 Task: Send an email with the signature Erin Martin with the subject 'Request for project approval' and the message 'I would like to schedule a follow-up meeting to discuss the progress.' from softage.1@softage.net to softage.6@softage.net and softage.7@softage.net with an attached document Vendor_contract.doc
Action: Key pressed n
Screenshot: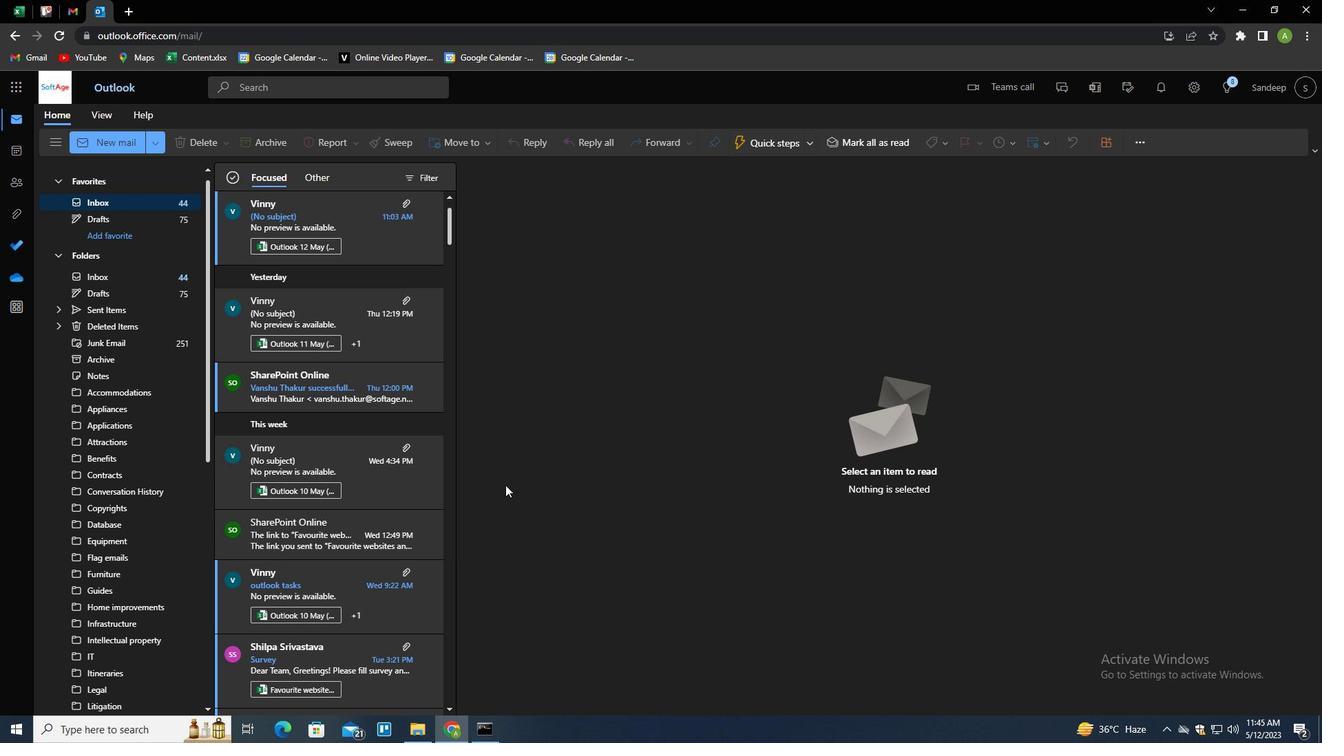 
Action: Mouse moved to (927, 146)
Screenshot: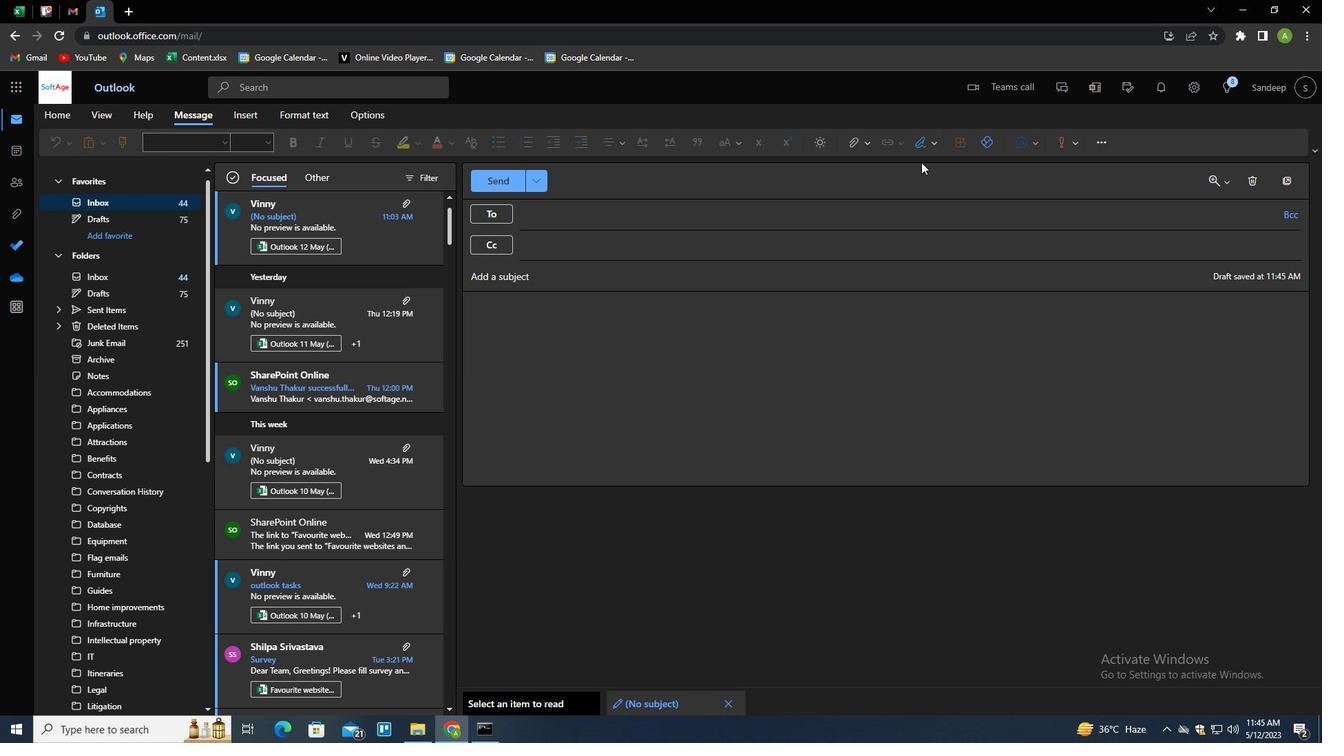 
Action: Mouse pressed left at (927, 146)
Screenshot: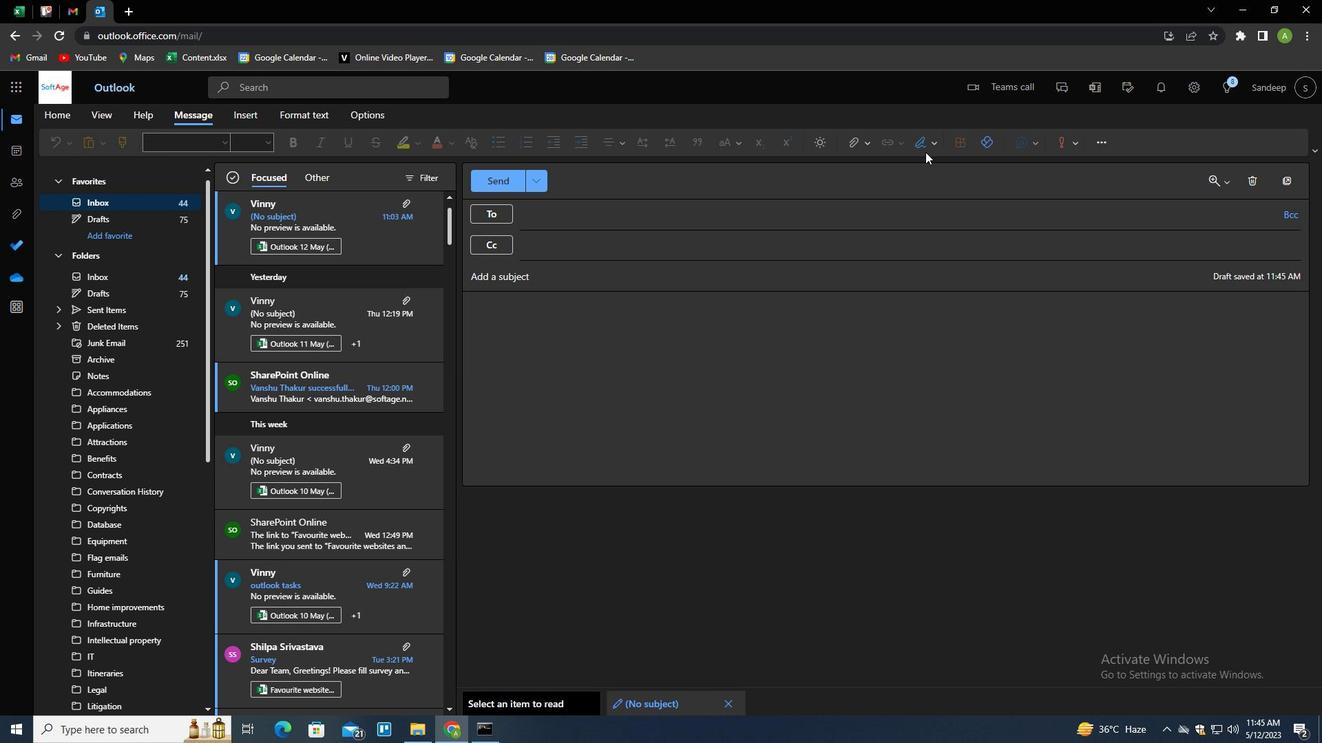 
Action: Mouse moved to (916, 191)
Screenshot: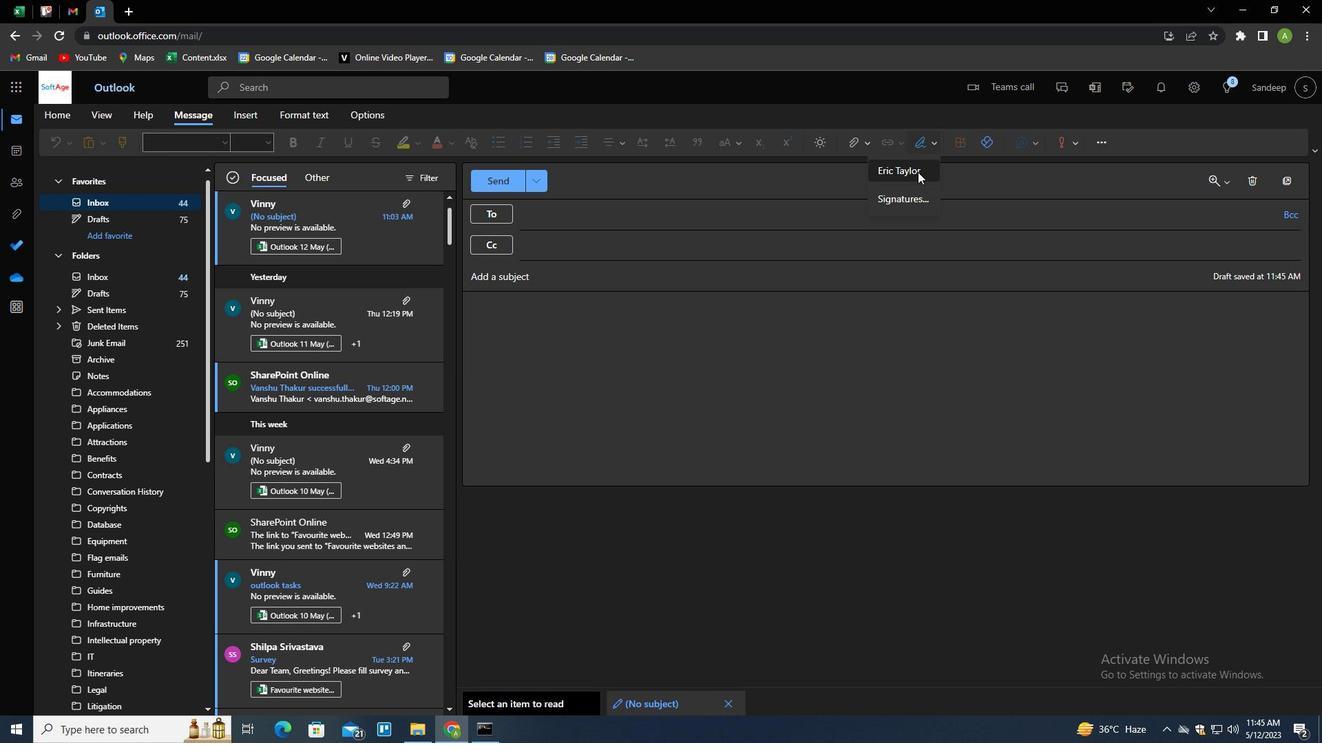 
Action: Mouse pressed left at (916, 191)
Screenshot: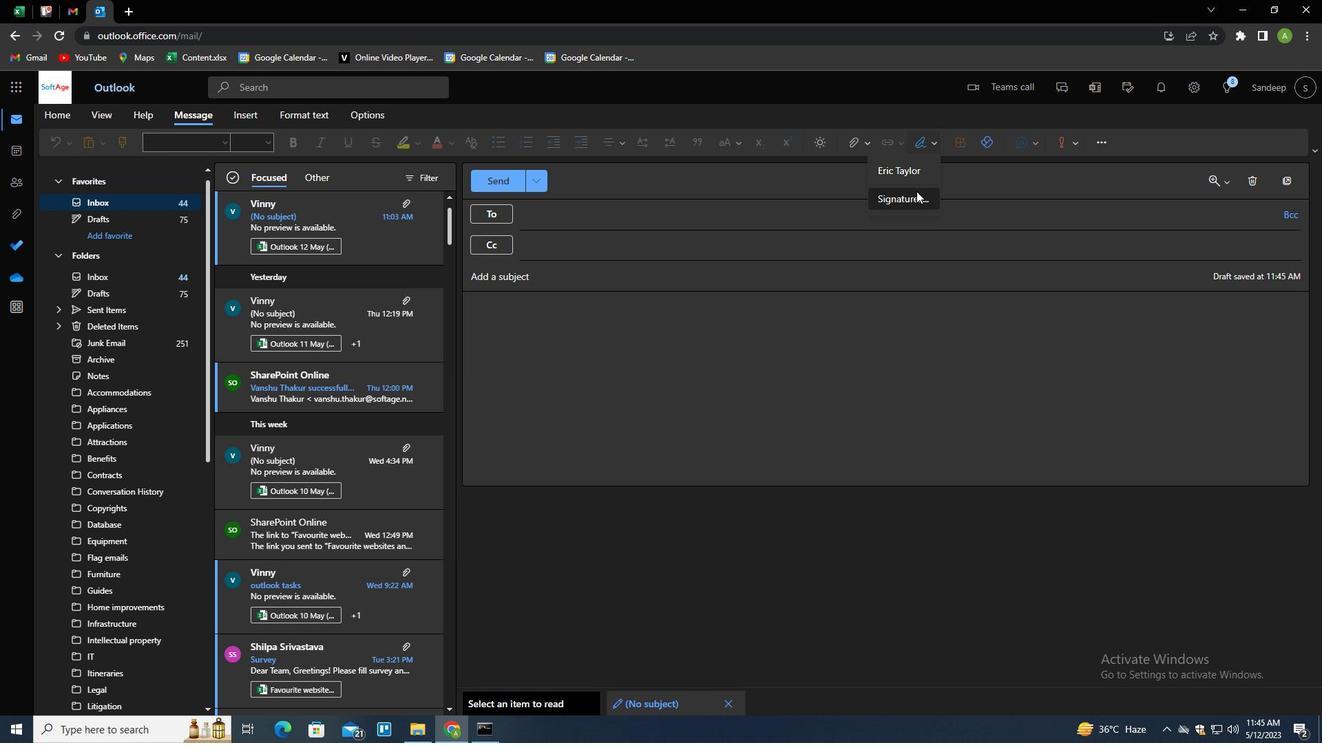 
Action: Mouse moved to (923, 254)
Screenshot: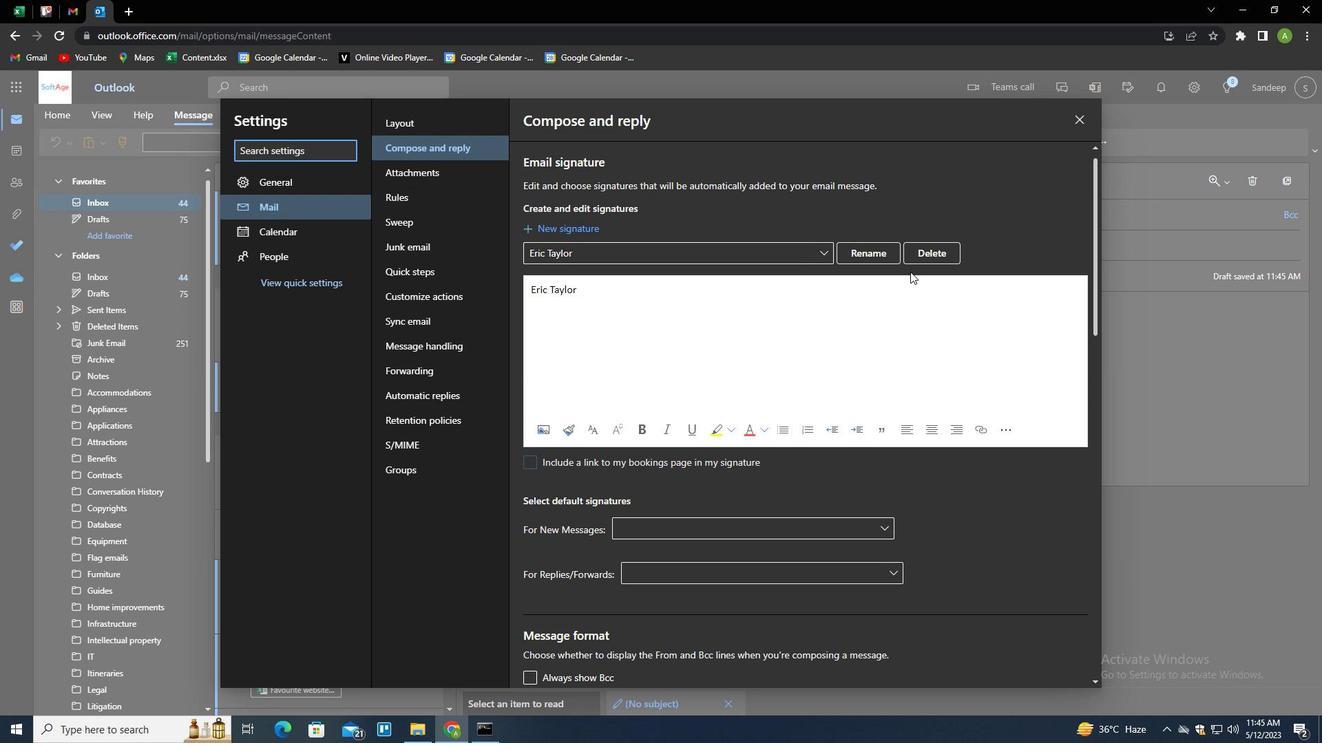 
Action: Mouse pressed left at (923, 254)
Screenshot: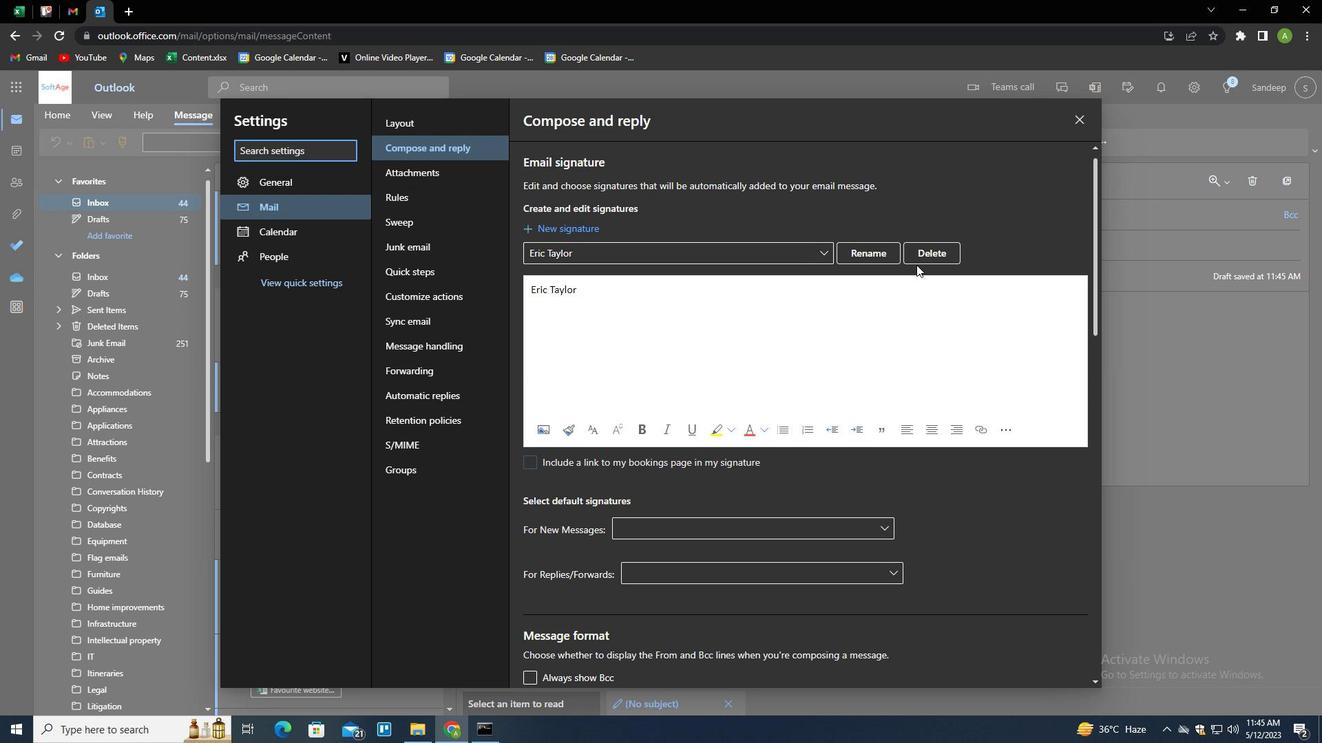 
Action: Mouse moved to (914, 257)
Screenshot: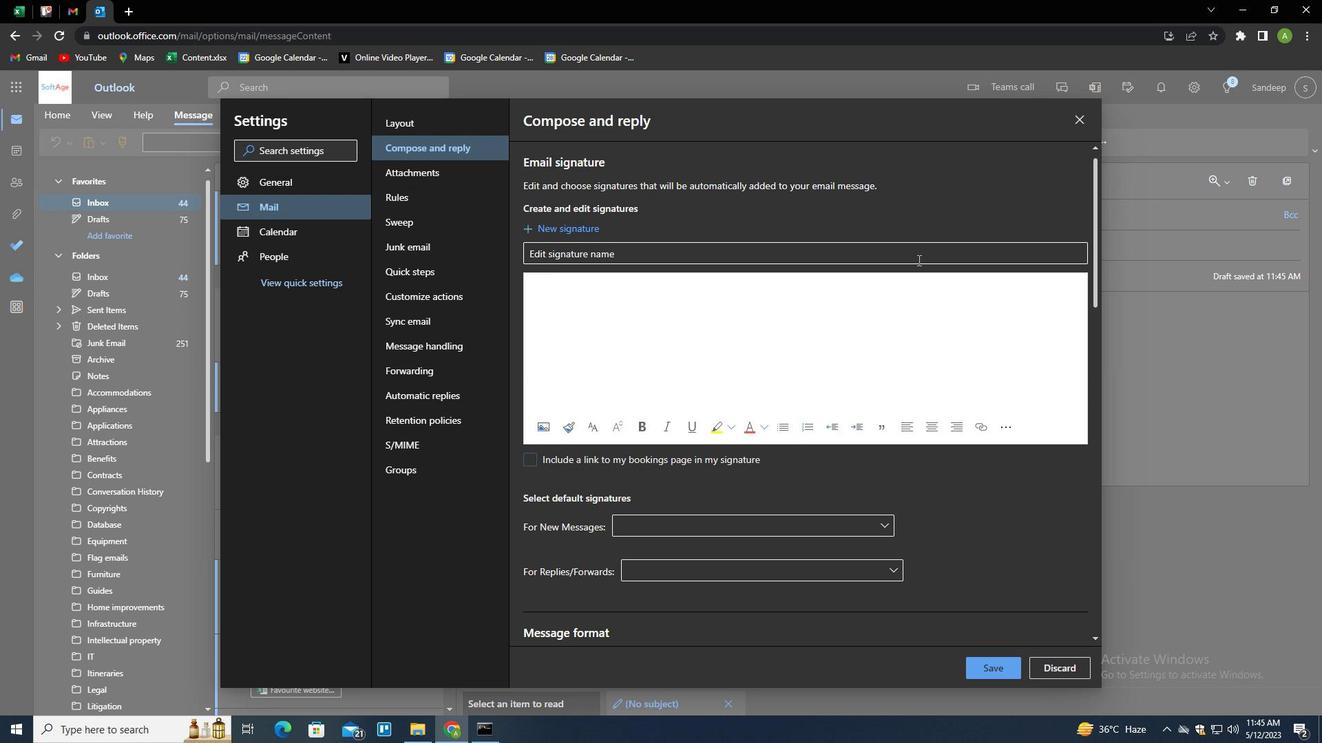 
Action: Mouse pressed left at (914, 257)
Screenshot: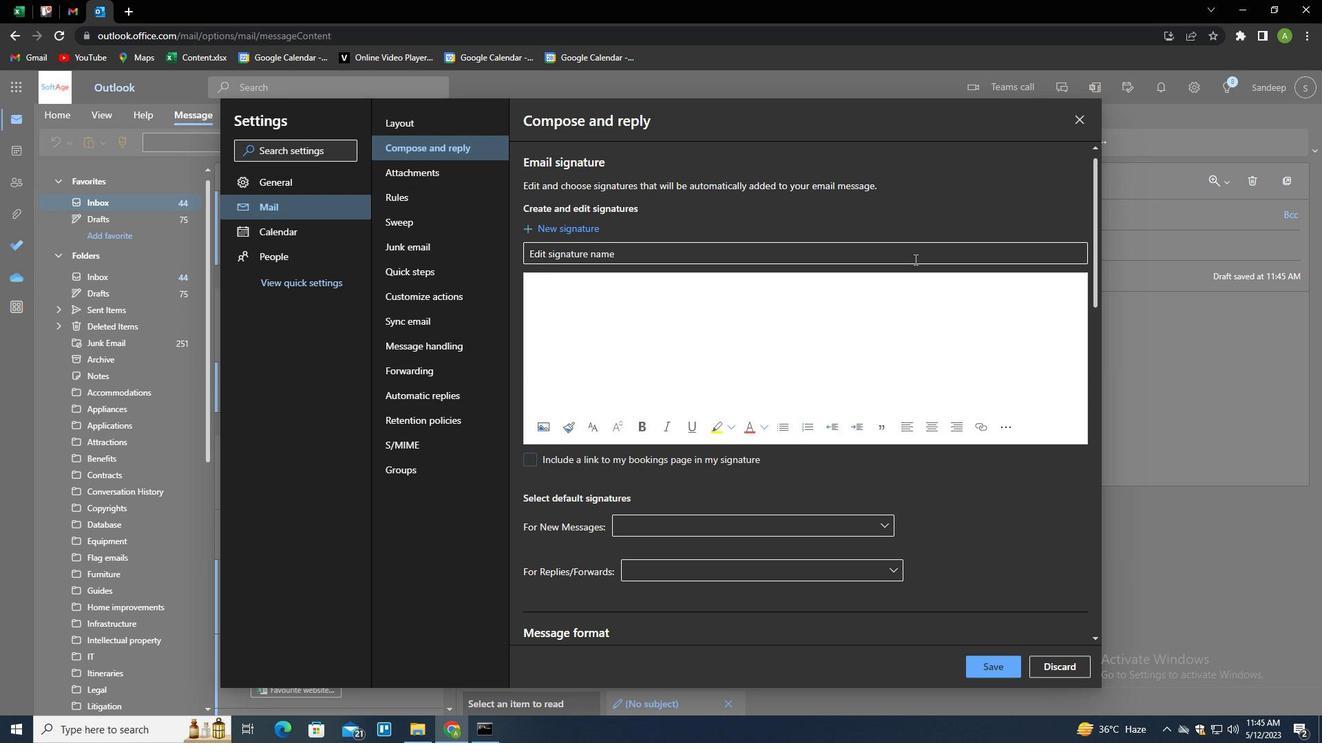 
Action: Key pressed <Key.shift>ERUB<Key.backspace><Key.backspace>IN<Key.space><Key.shift>MARTIN<Key.tab><Key.shift>ERIN<Key.space><Key.shift>MARTIN
Screenshot: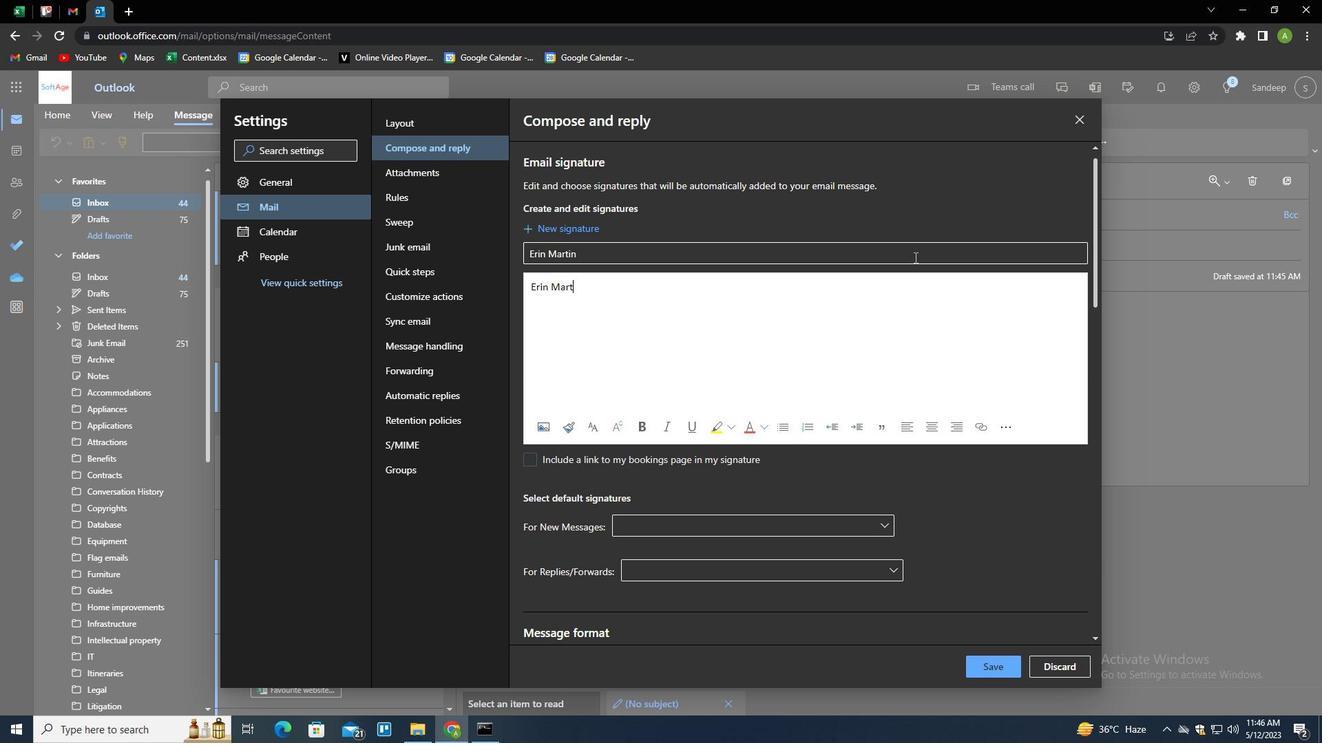 
Action: Mouse moved to (980, 662)
Screenshot: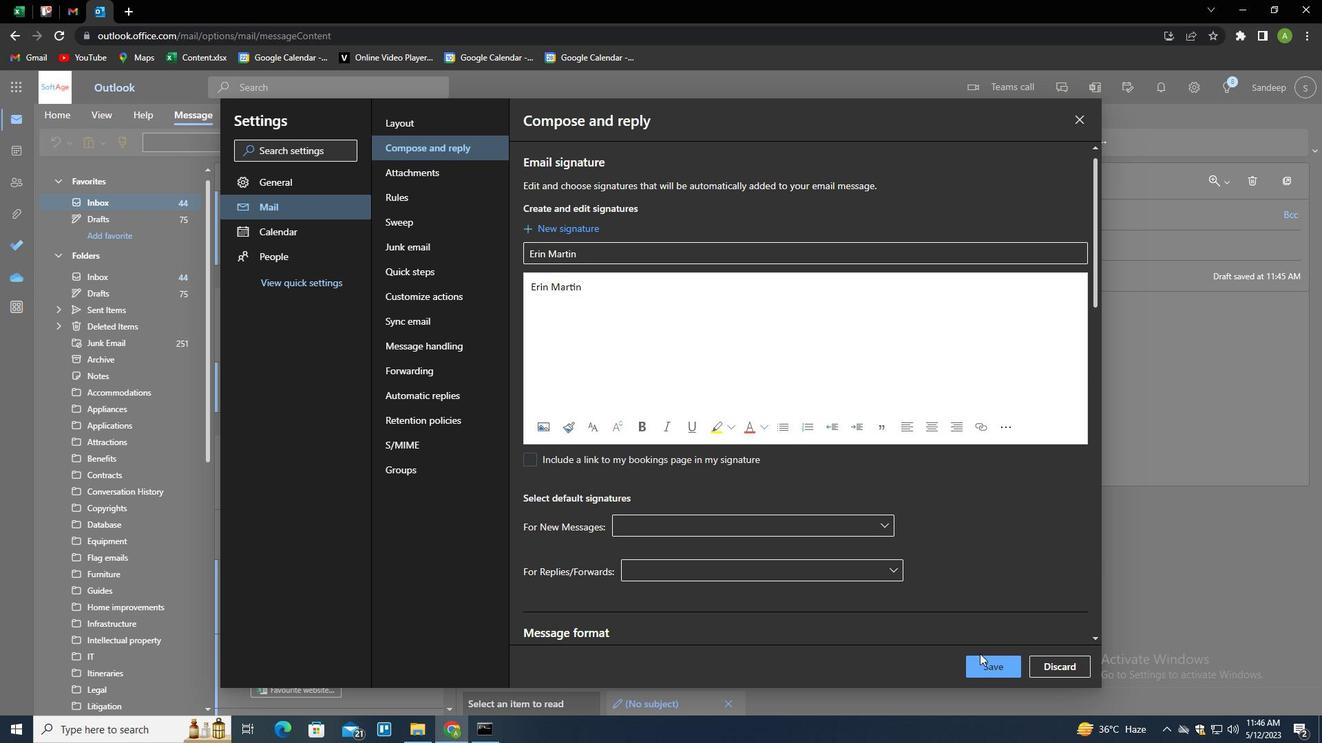
Action: Mouse pressed left at (980, 662)
Screenshot: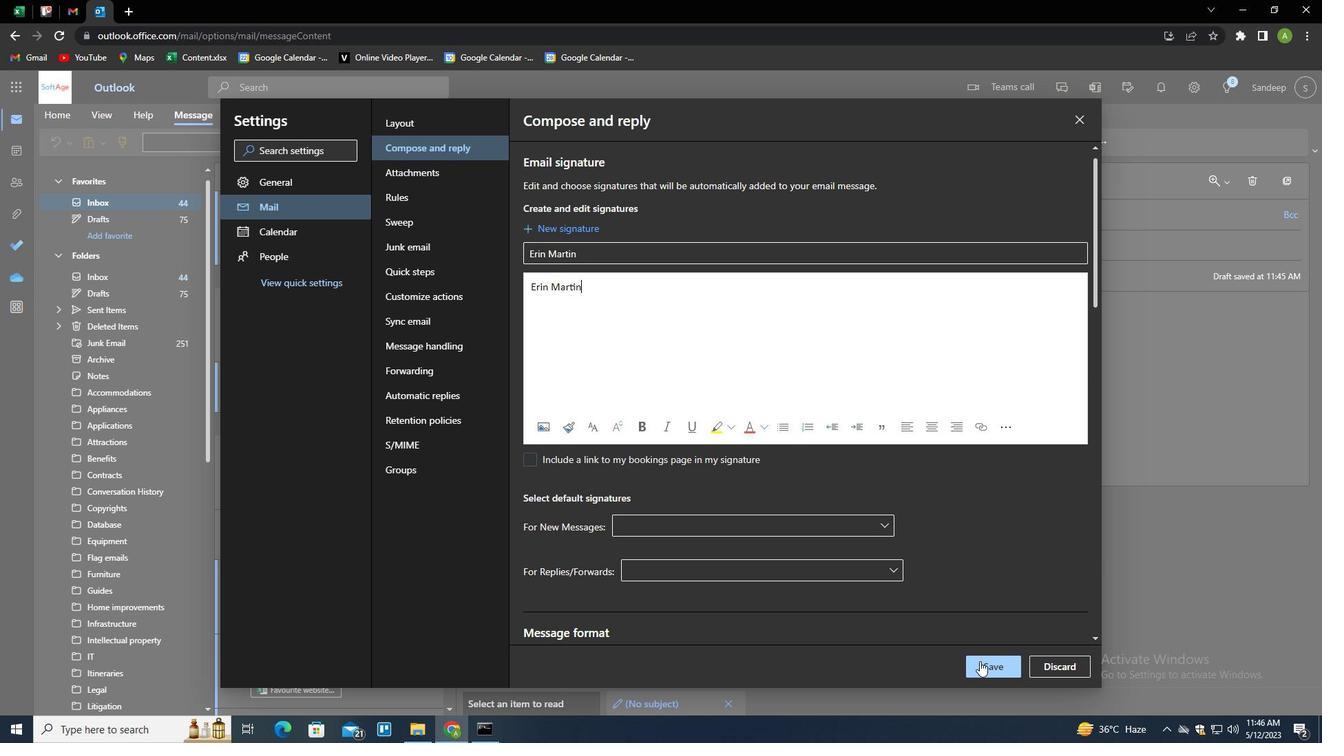 
Action: Mouse moved to (1149, 427)
Screenshot: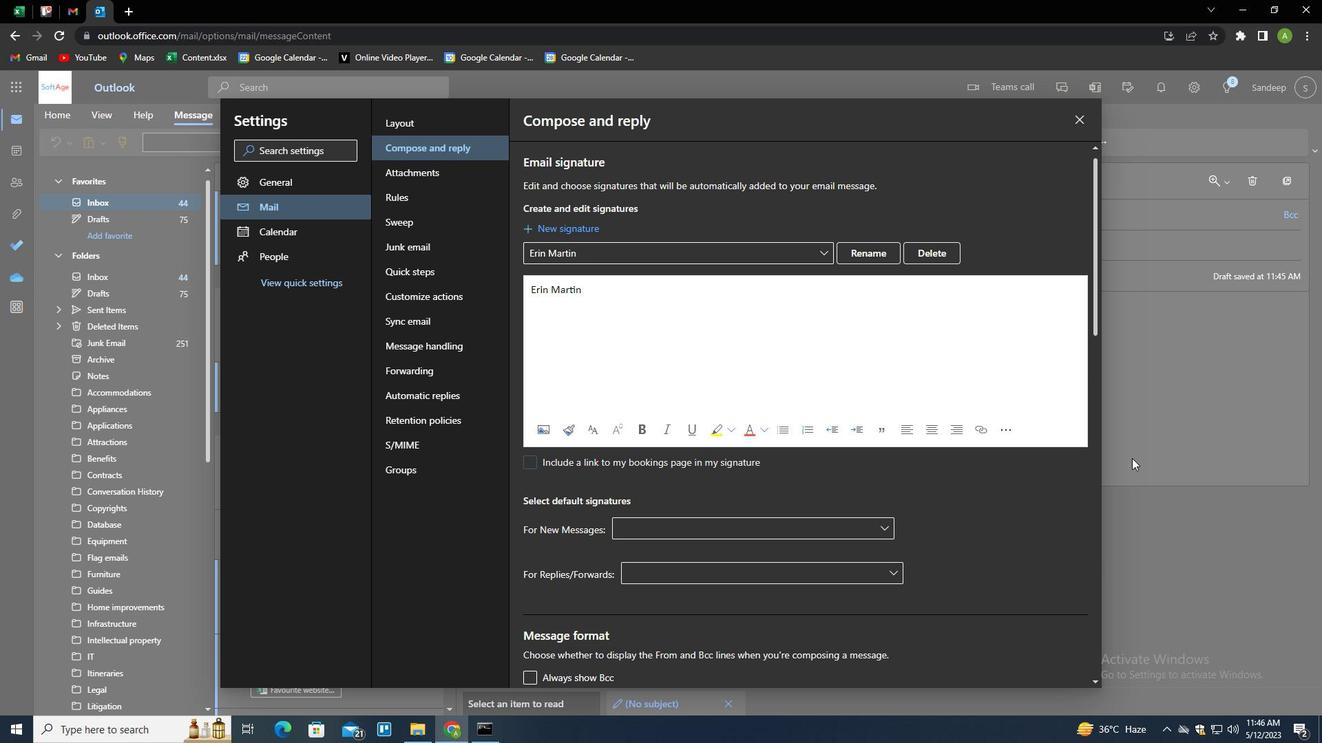 
Action: Mouse pressed left at (1149, 427)
Screenshot: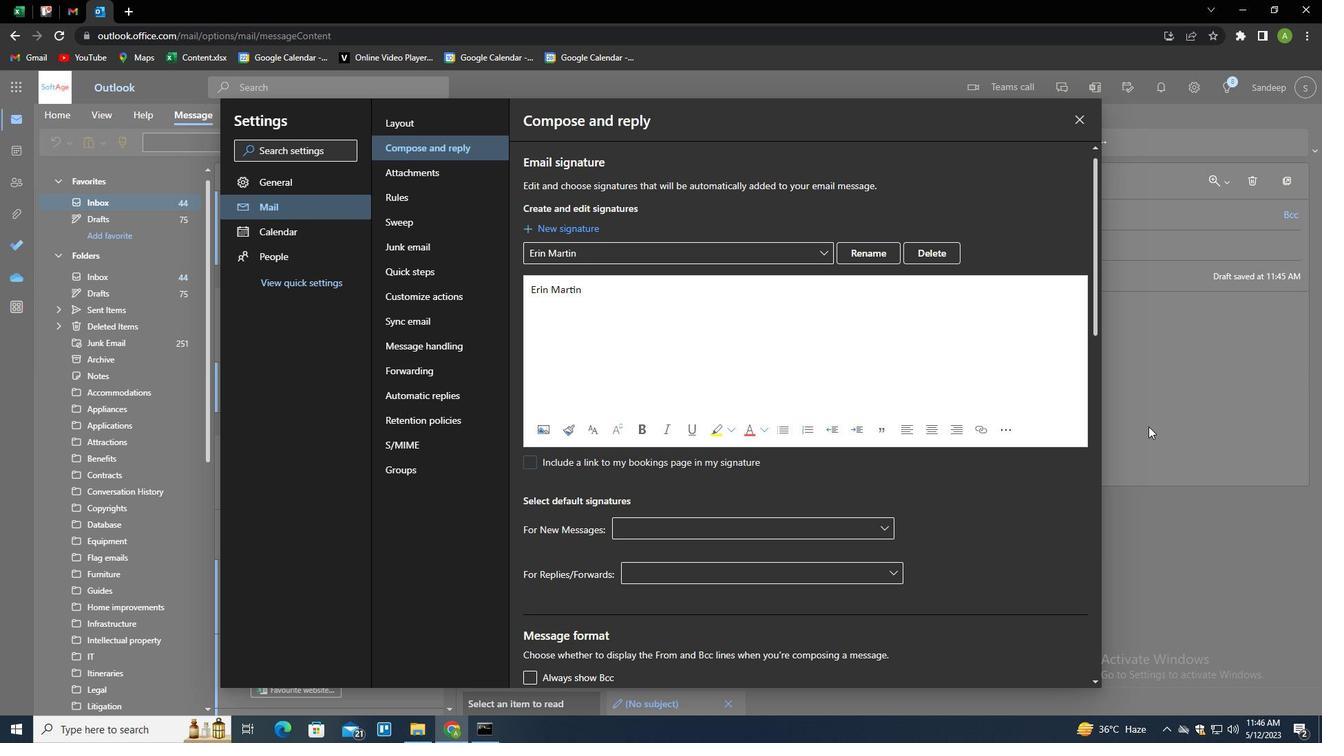 
Action: Mouse moved to (916, 148)
Screenshot: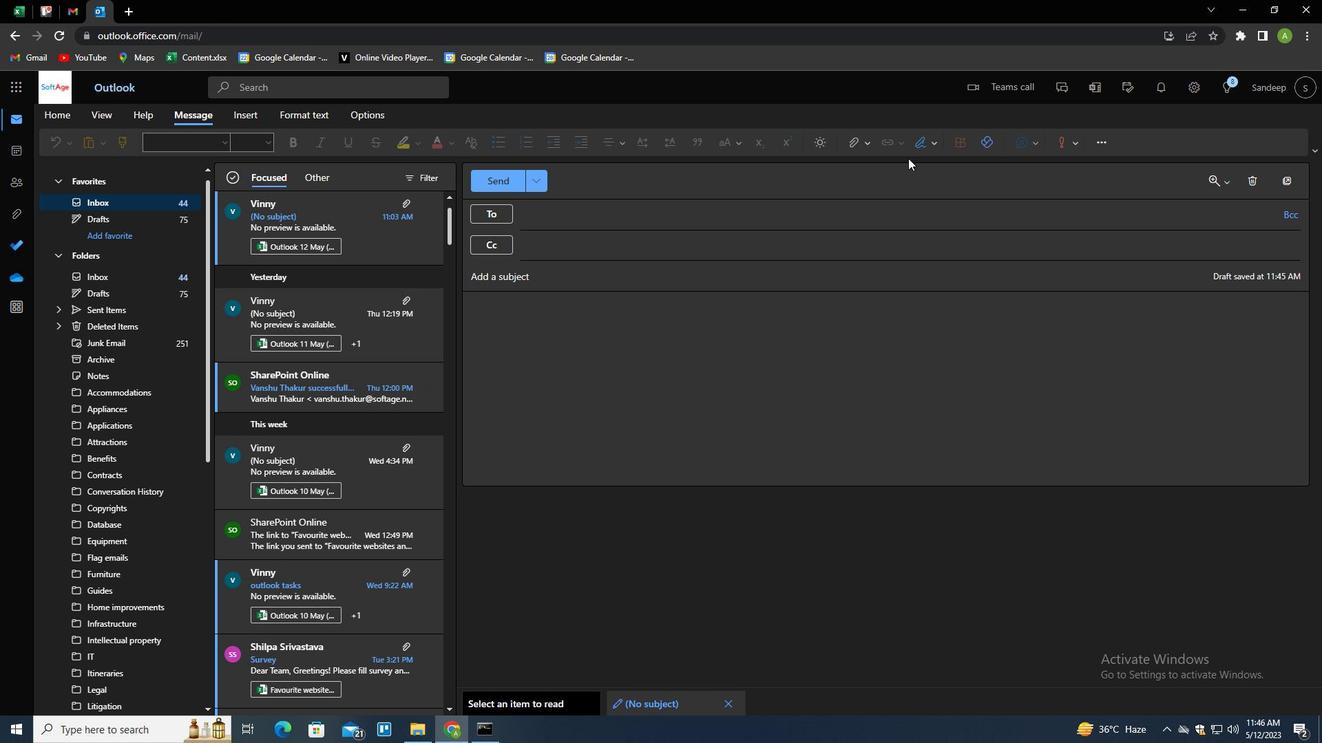 
Action: Mouse pressed left at (916, 148)
Screenshot: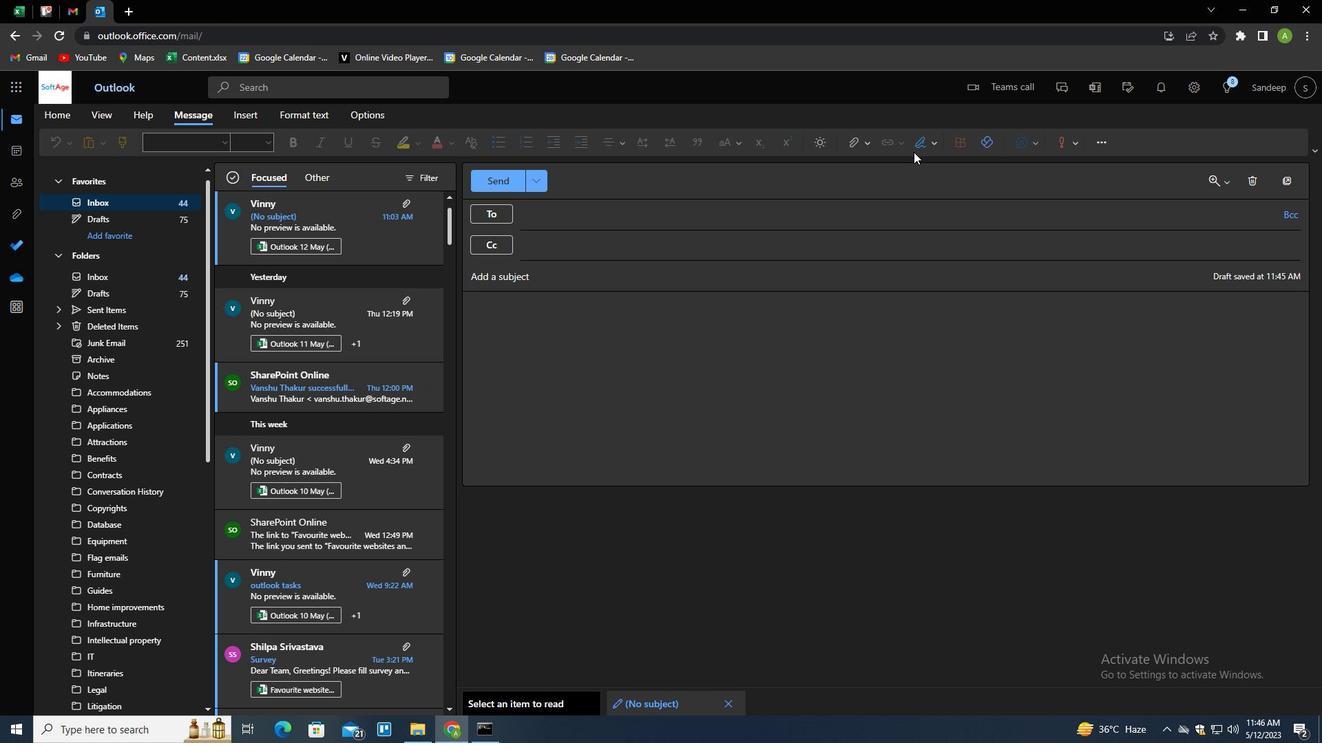 
Action: Mouse moved to (912, 168)
Screenshot: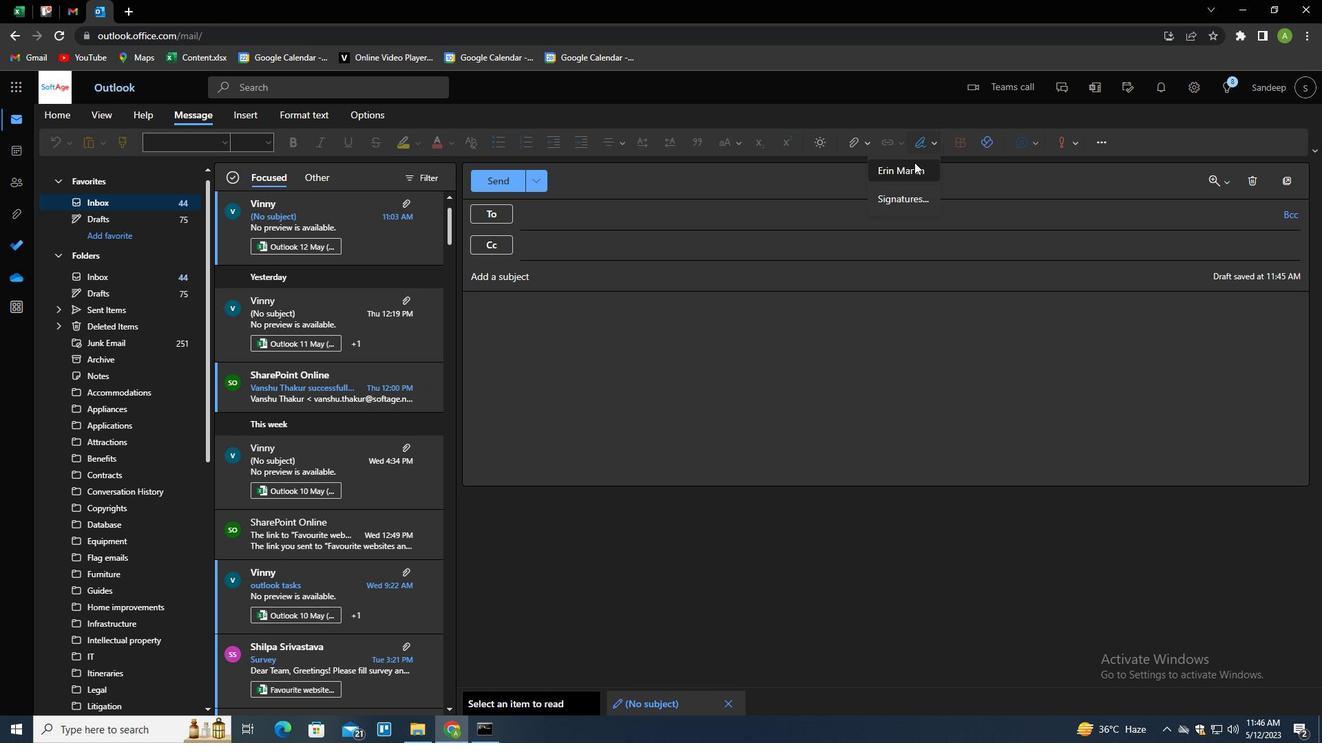 
Action: Mouse pressed left at (912, 168)
Screenshot: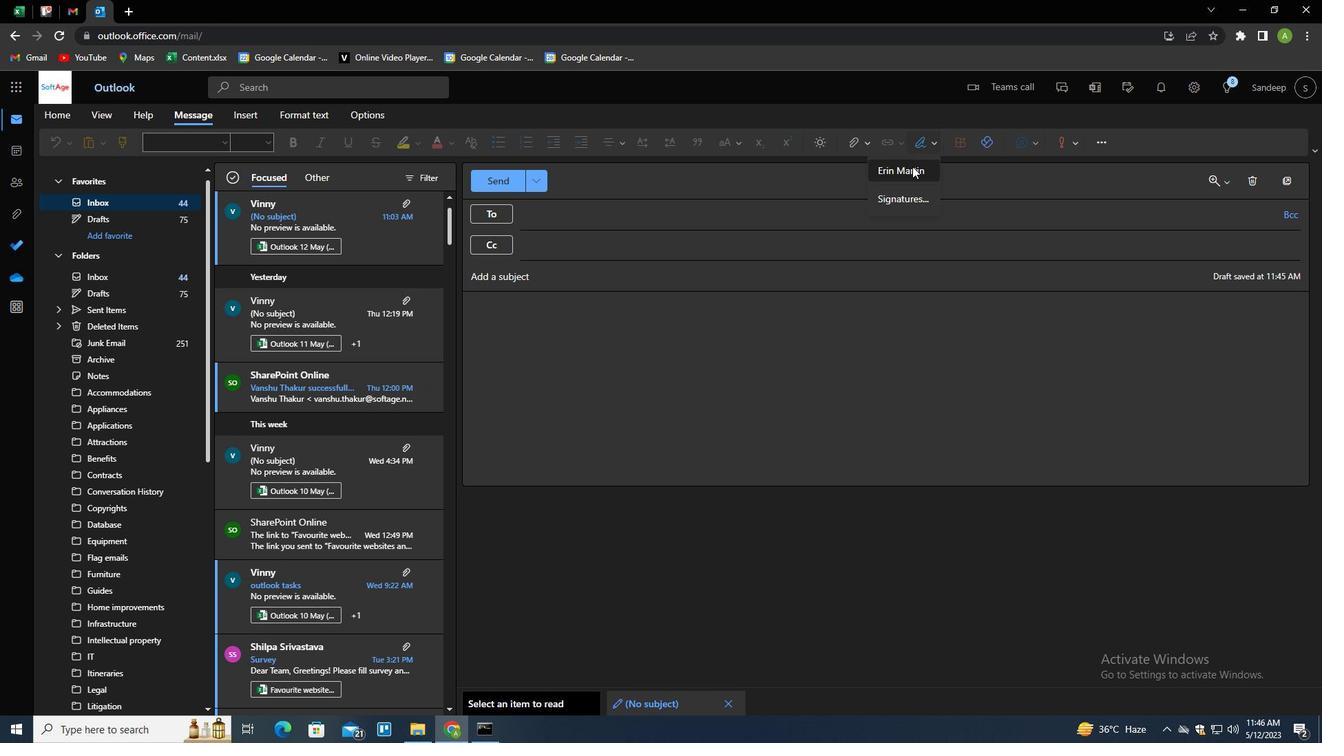 
Action: Mouse moved to (727, 279)
Screenshot: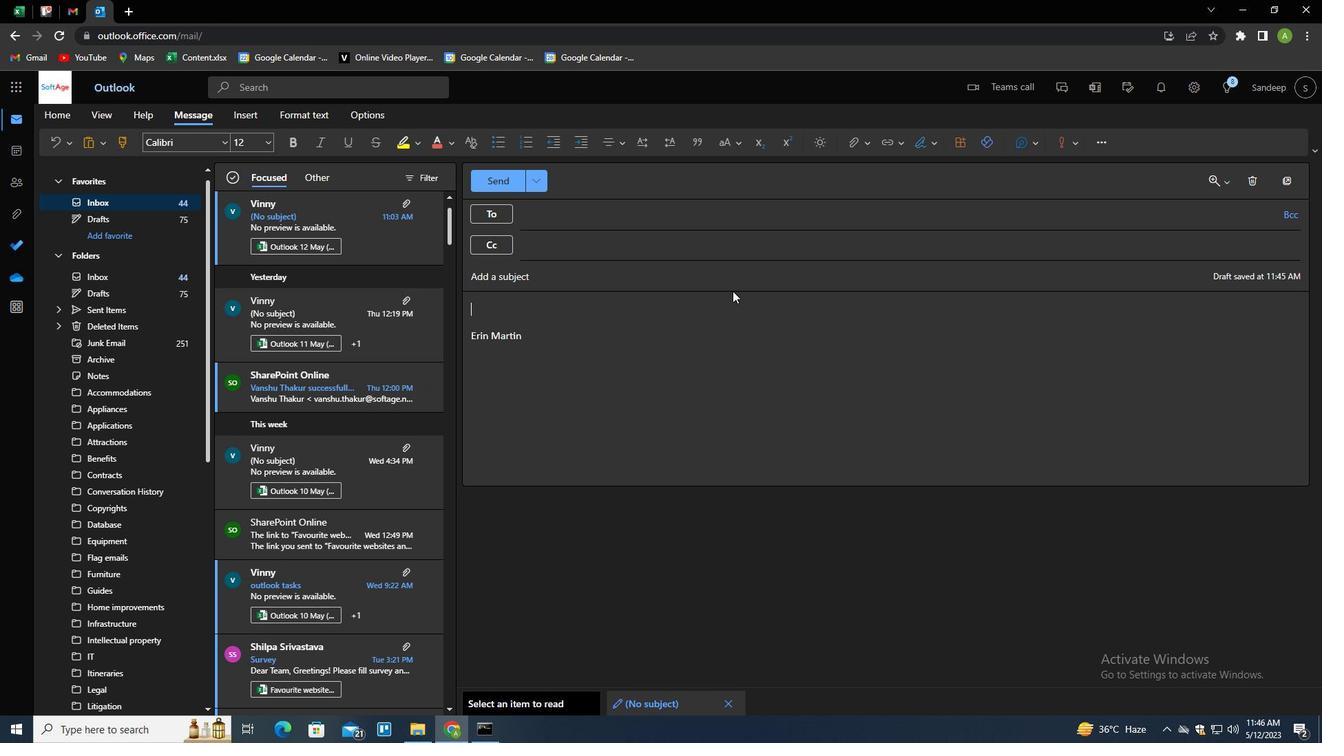 
Action: Mouse pressed left at (727, 279)
Screenshot: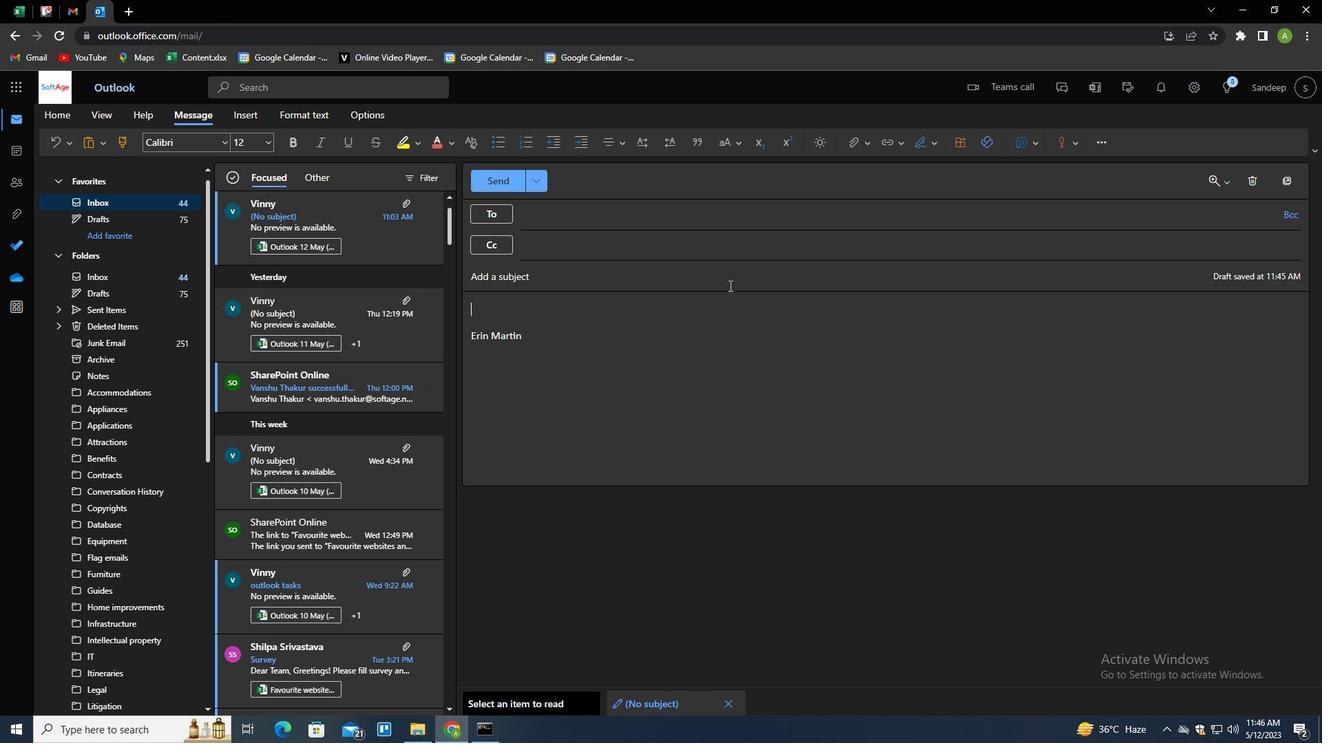 
Action: Mouse moved to (727, 278)
Screenshot: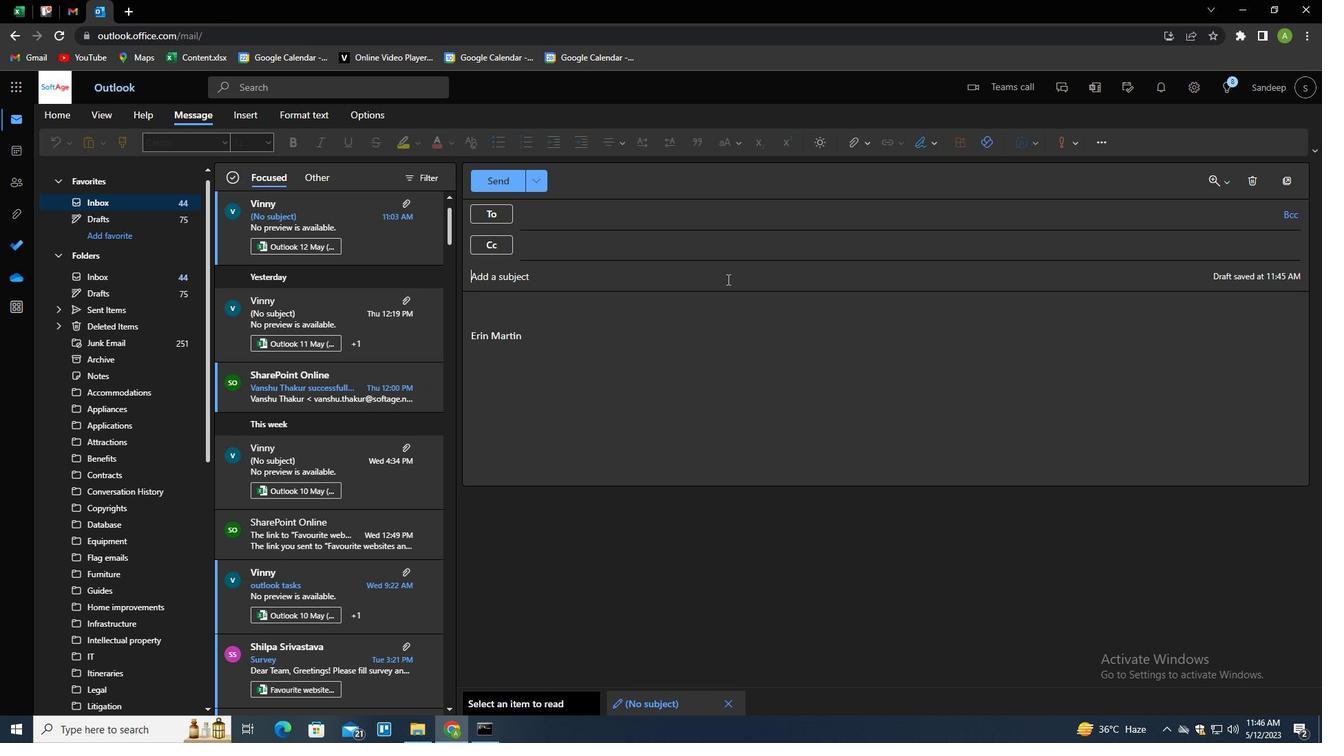 
Action: Key pressed <Key.shift>
Screenshot: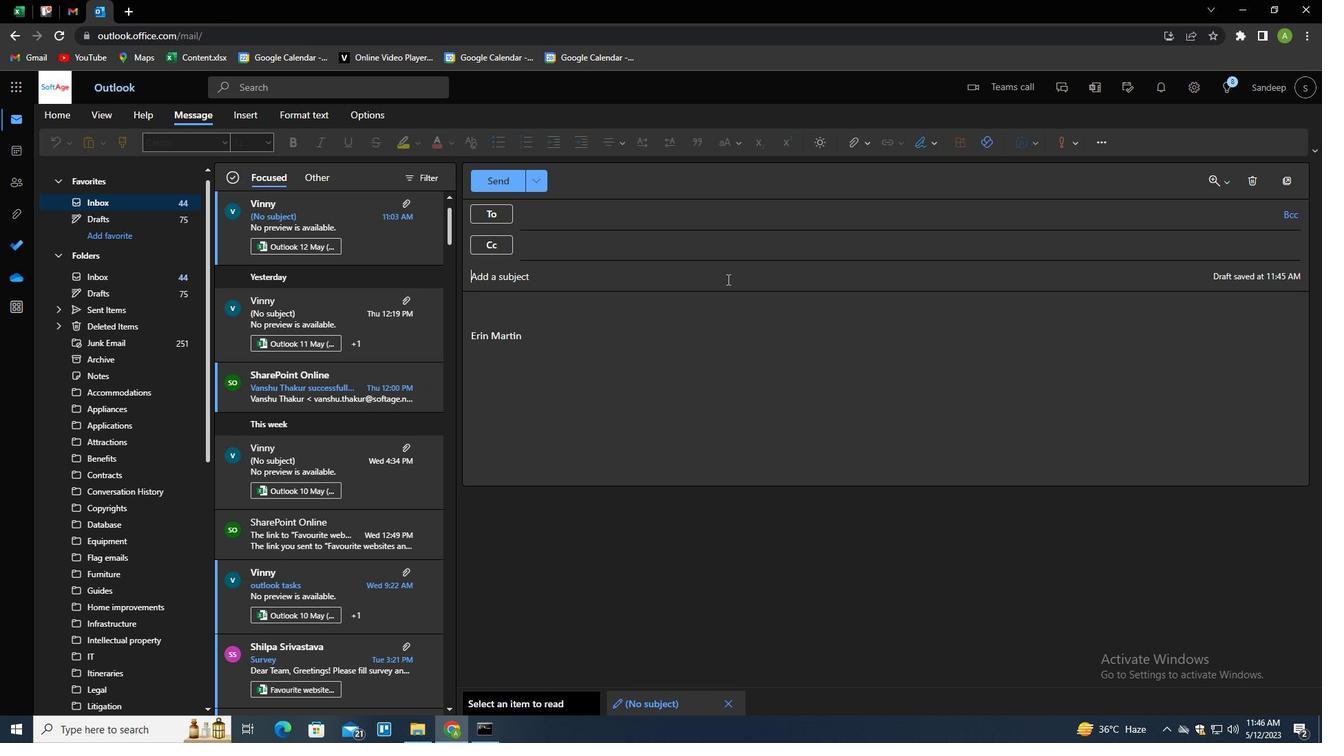 
Action: Mouse moved to (726, 277)
Screenshot: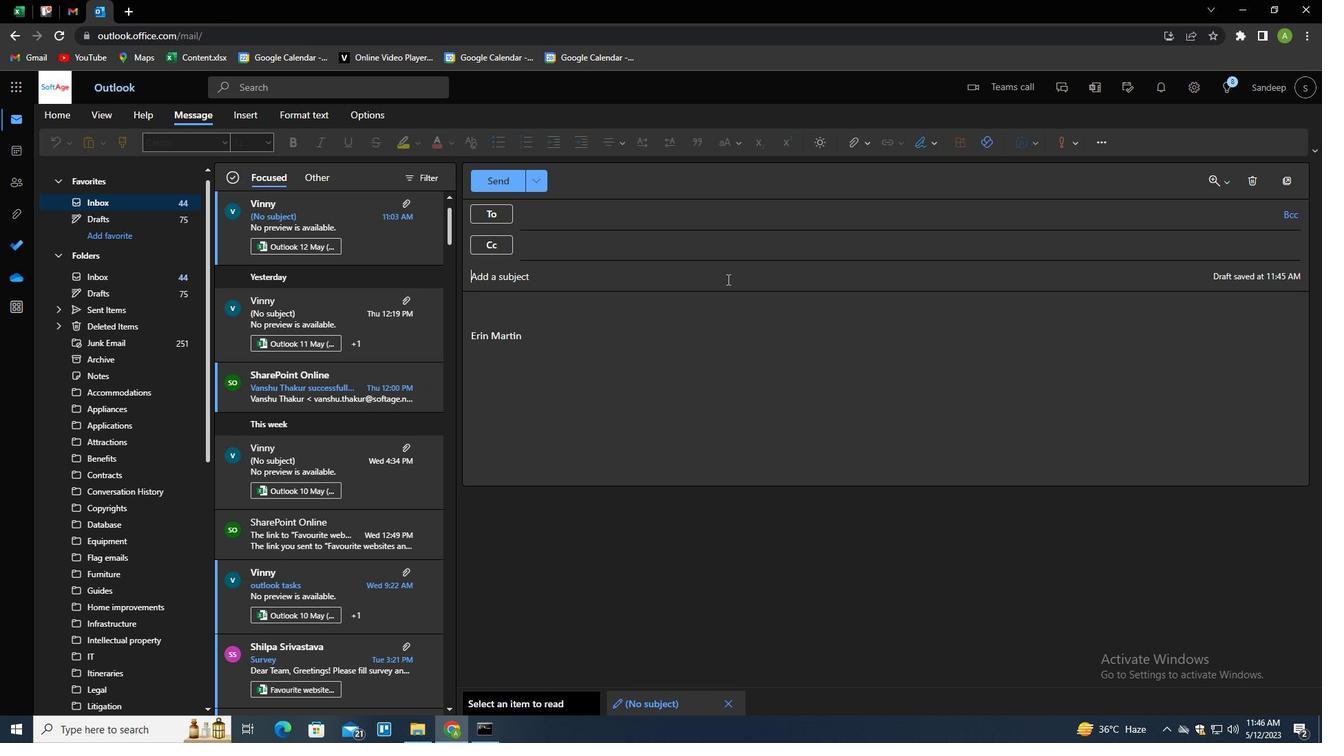 
Action: Key pressed <Key.shift>REQUEST<Key.space>FOR<Key.space>PROJECT<Key.space>APPROVAL<Key.tab><Key.shift>I<Key.space>WOULD<Key.space>LIKE<Key.space>TO<Key.space>SCHEDULE<Key.space>A<Key.space>FOLO<Key.backspace>LOW-UP<Key.space>MEETING<Key.space>TO<Key.space>DISCUSS<Key.space>THE<Key.space>PROGRESS.
Screenshot: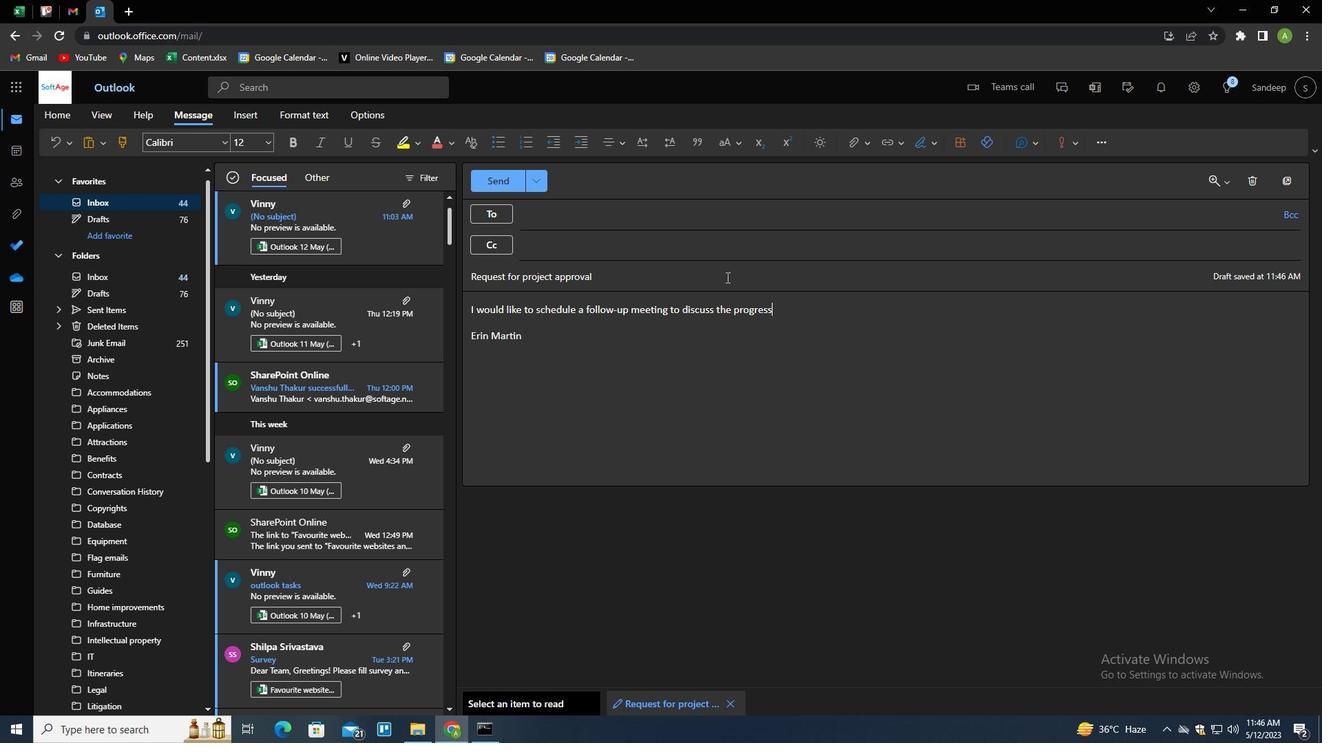 
Action: Mouse moved to (560, 219)
Screenshot: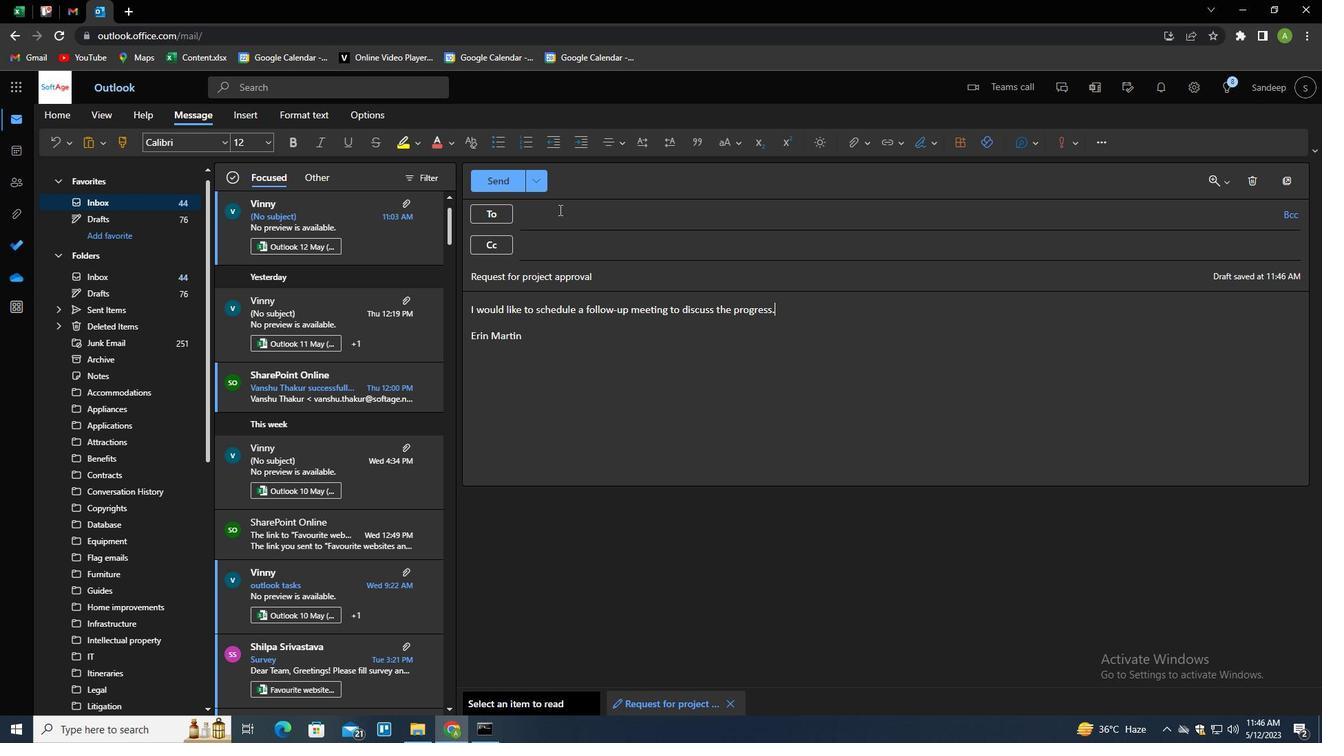 
Action: Mouse pressed left at (560, 219)
Screenshot: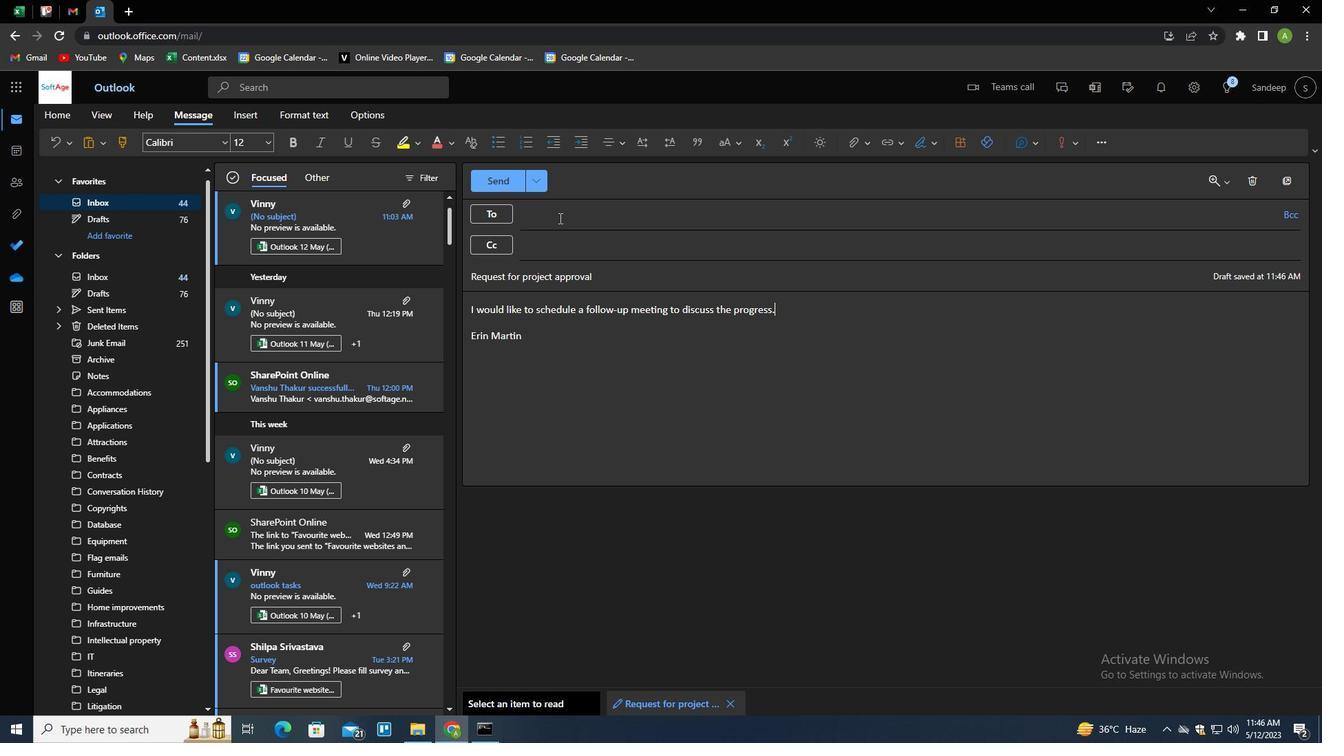 
Action: Key pressed SOFTAGE.6<Key.shift>@SOFTAGE.NET<Key.enter>SOFTAGE.7<Key.shift>@SOFTAGE.NET<Key.enter>
Screenshot: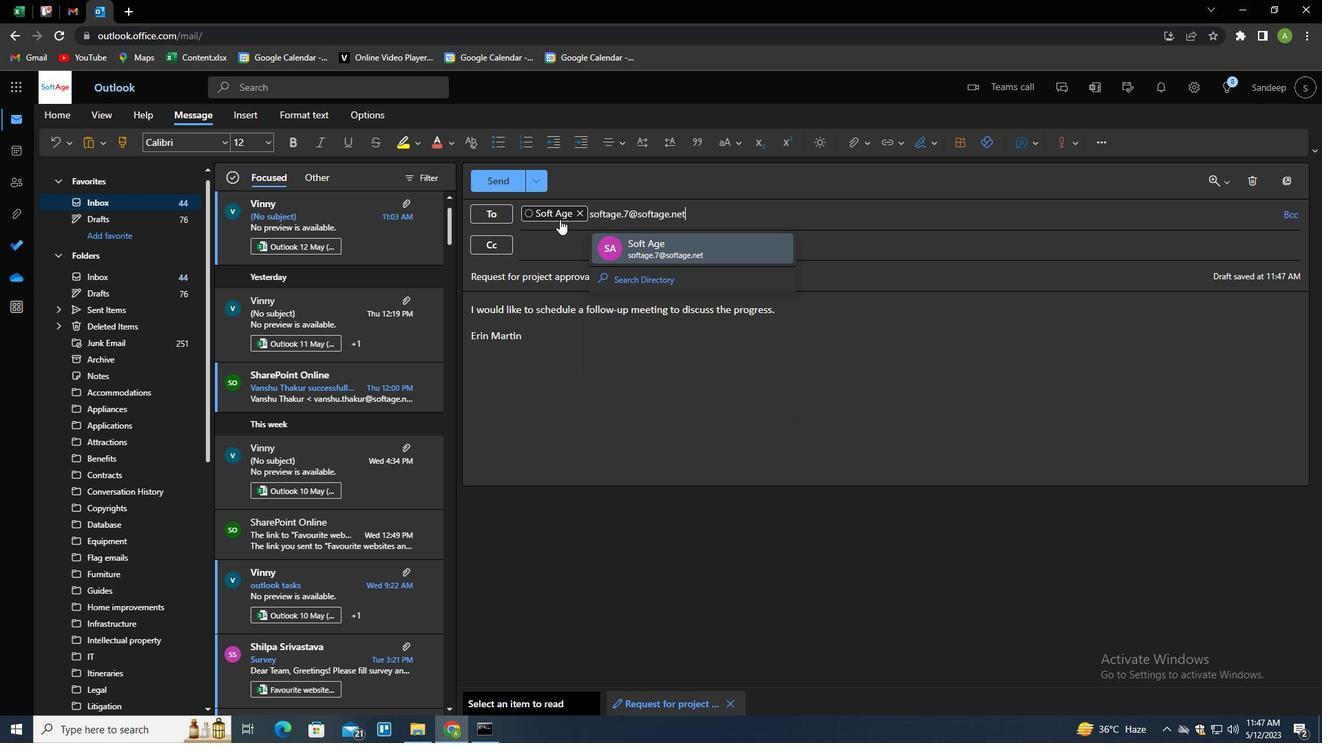 
Action: Mouse moved to (865, 148)
Screenshot: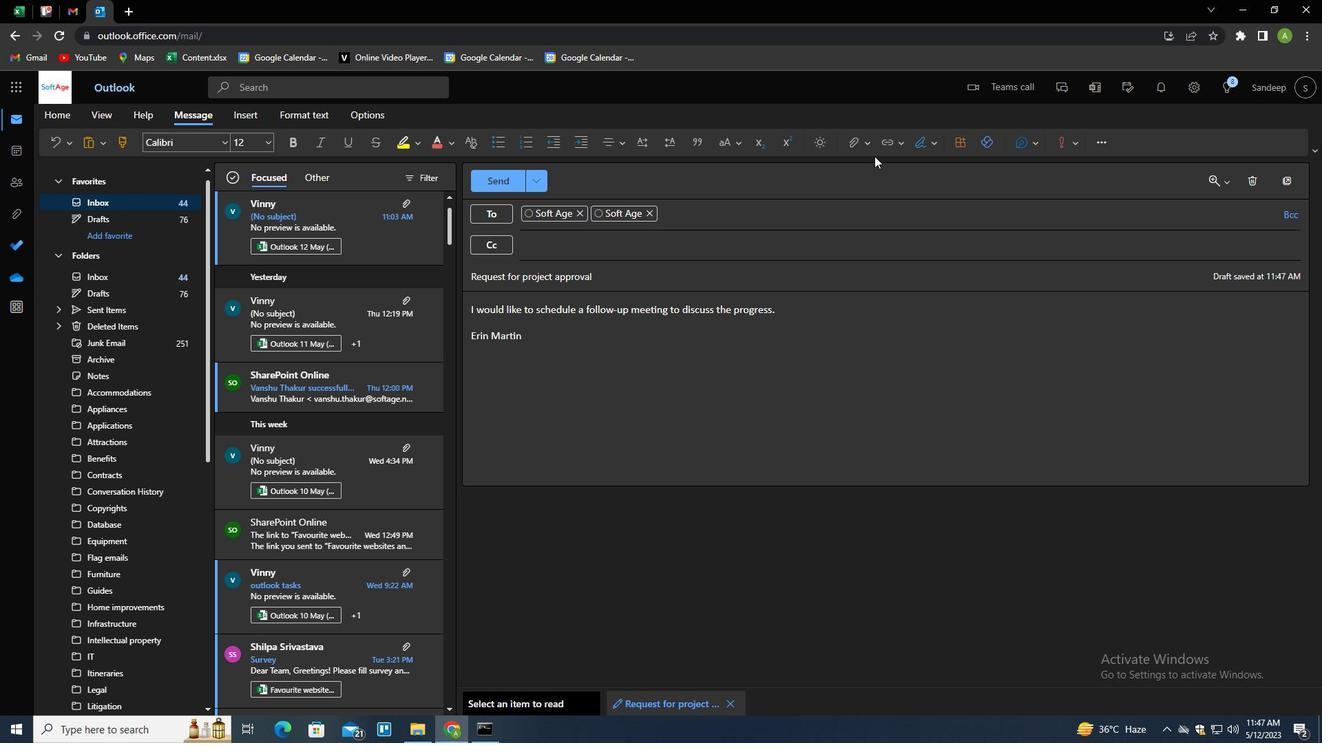 
Action: Mouse pressed left at (865, 148)
Screenshot: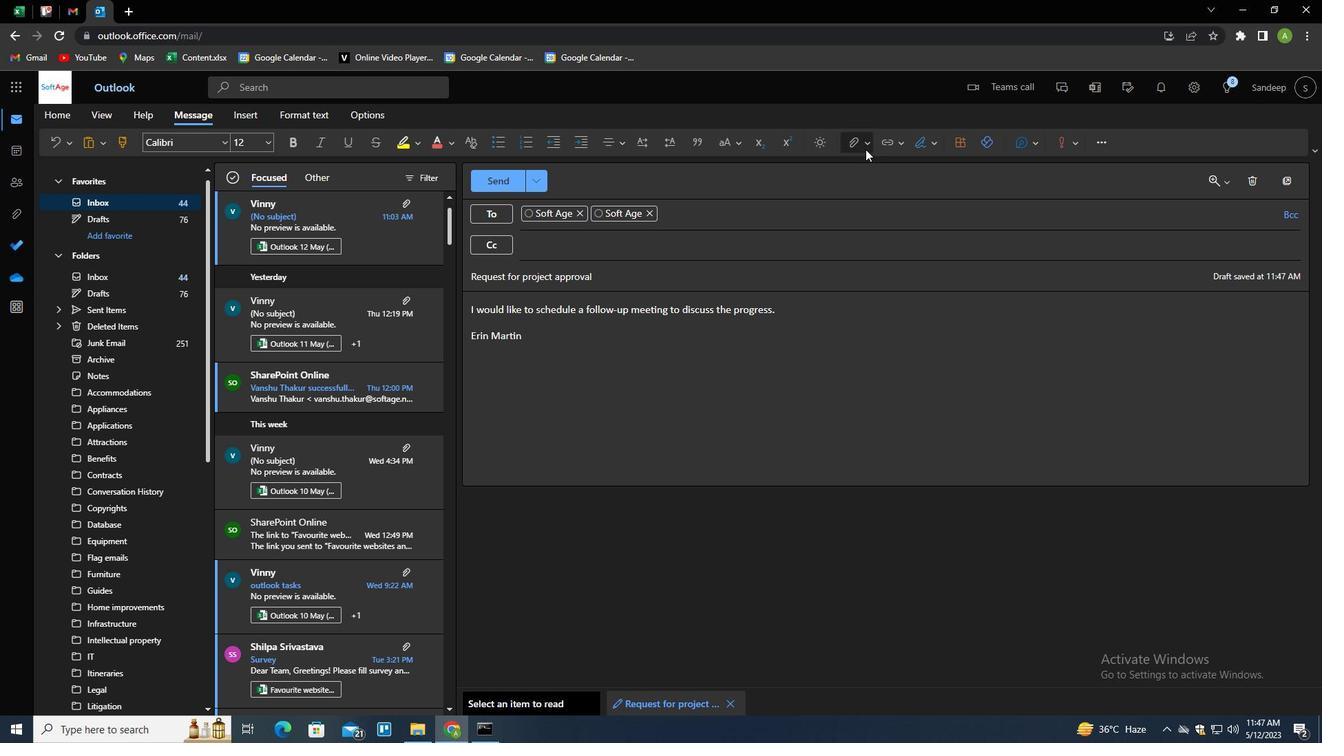 
Action: Mouse moved to (834, 171)
Screenshot: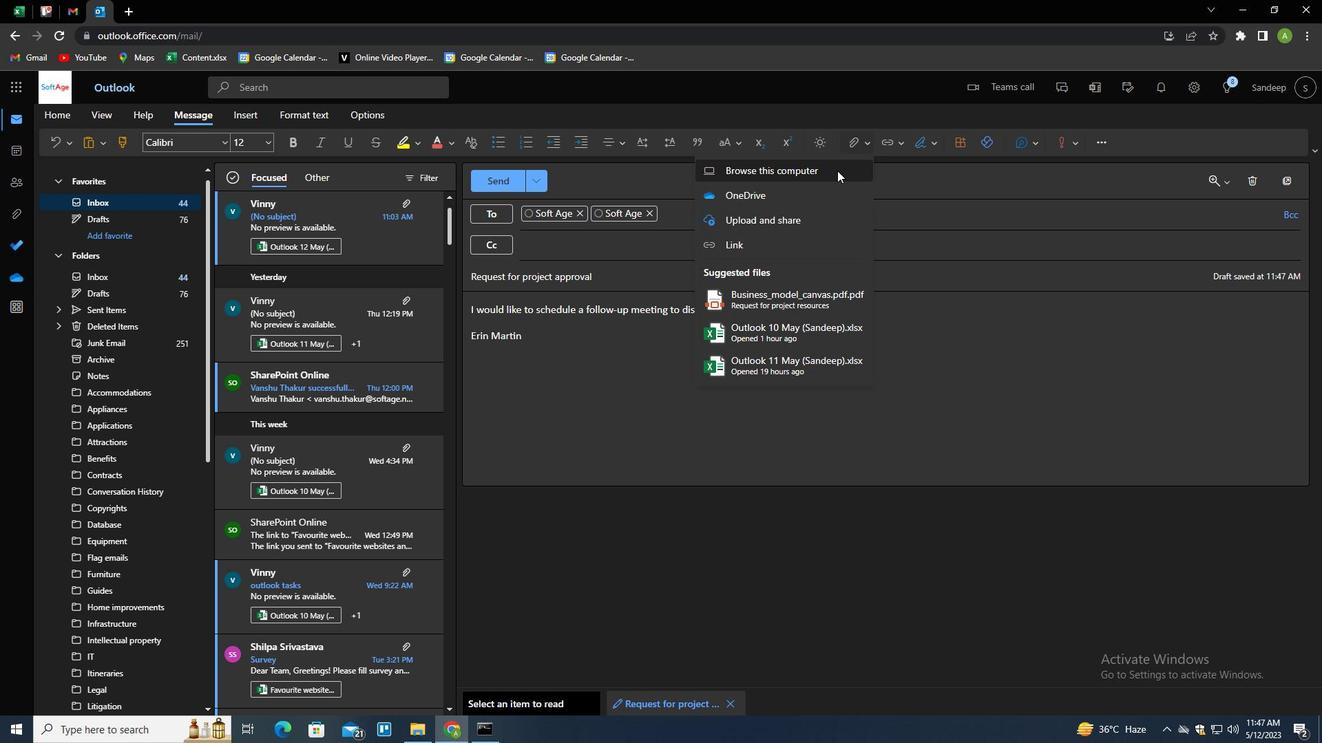 
Action: Mouse pressed left at (834, 171)
Screenshot: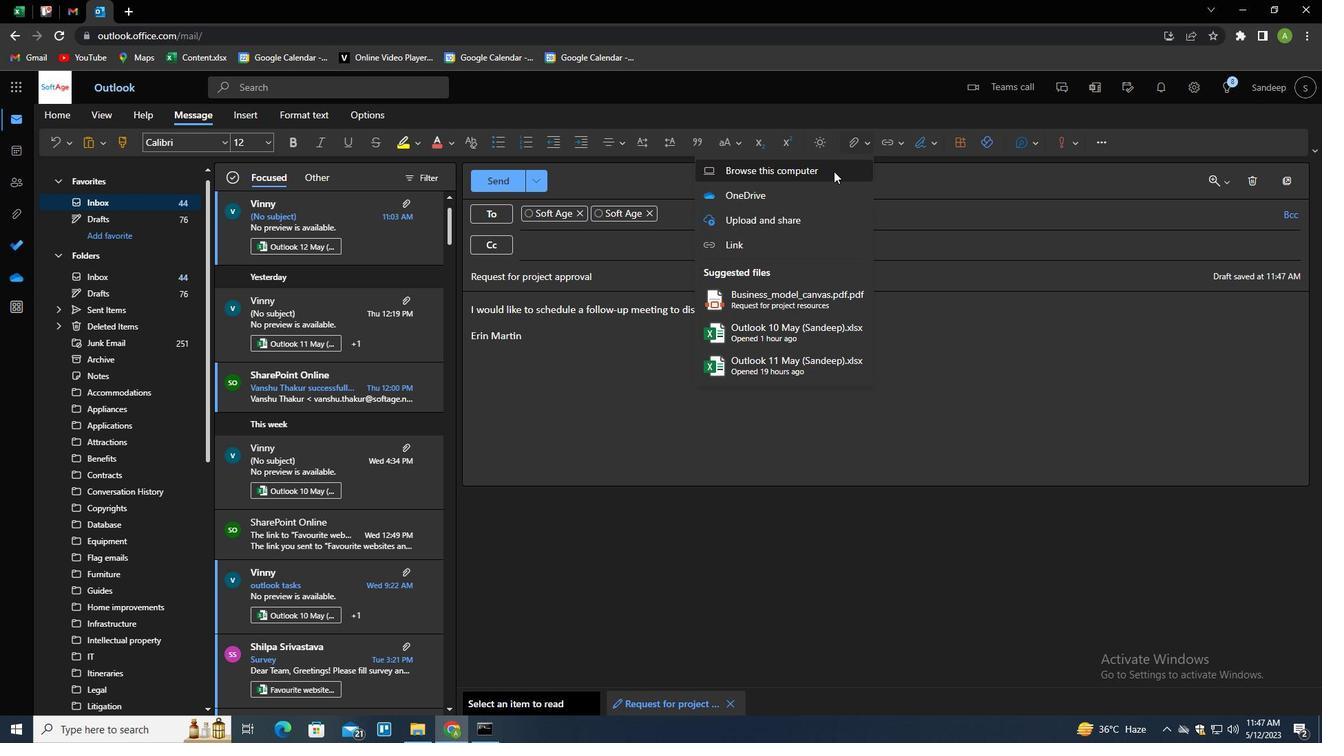 
Action: Mouse moved to (252, 204)
Screenshot: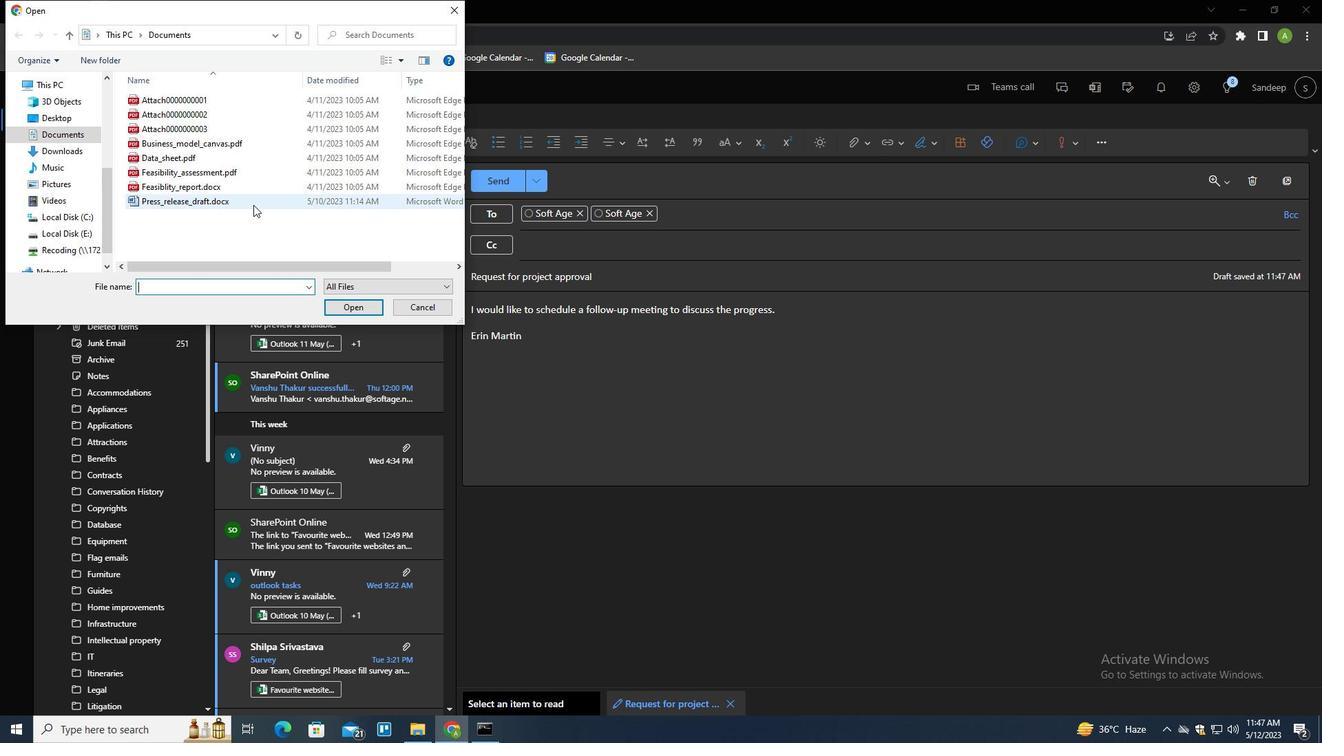 
Action: Mouse pressed left at (252, 204)
Screenshot: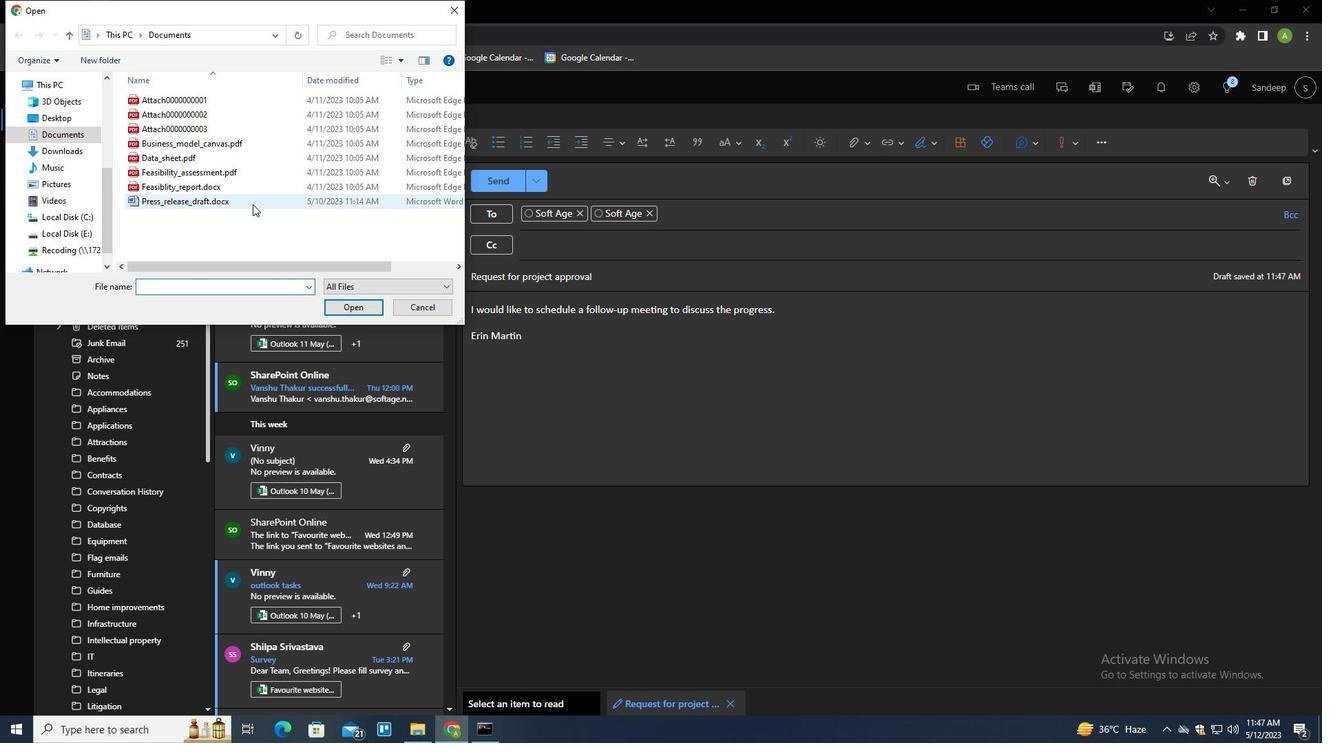
Action: Key pressed <Key.f2>
Screenshot: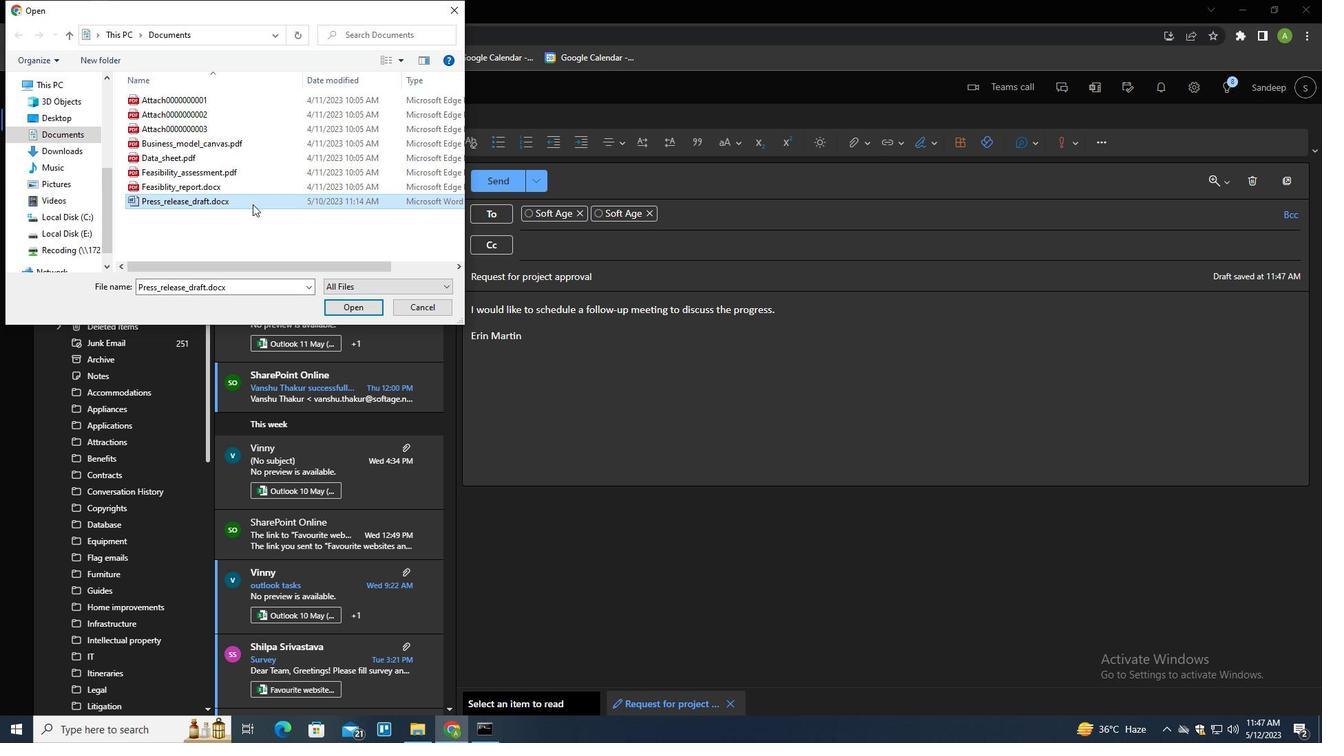 
Action: Mouse moved to (252, 214)
Screenshot: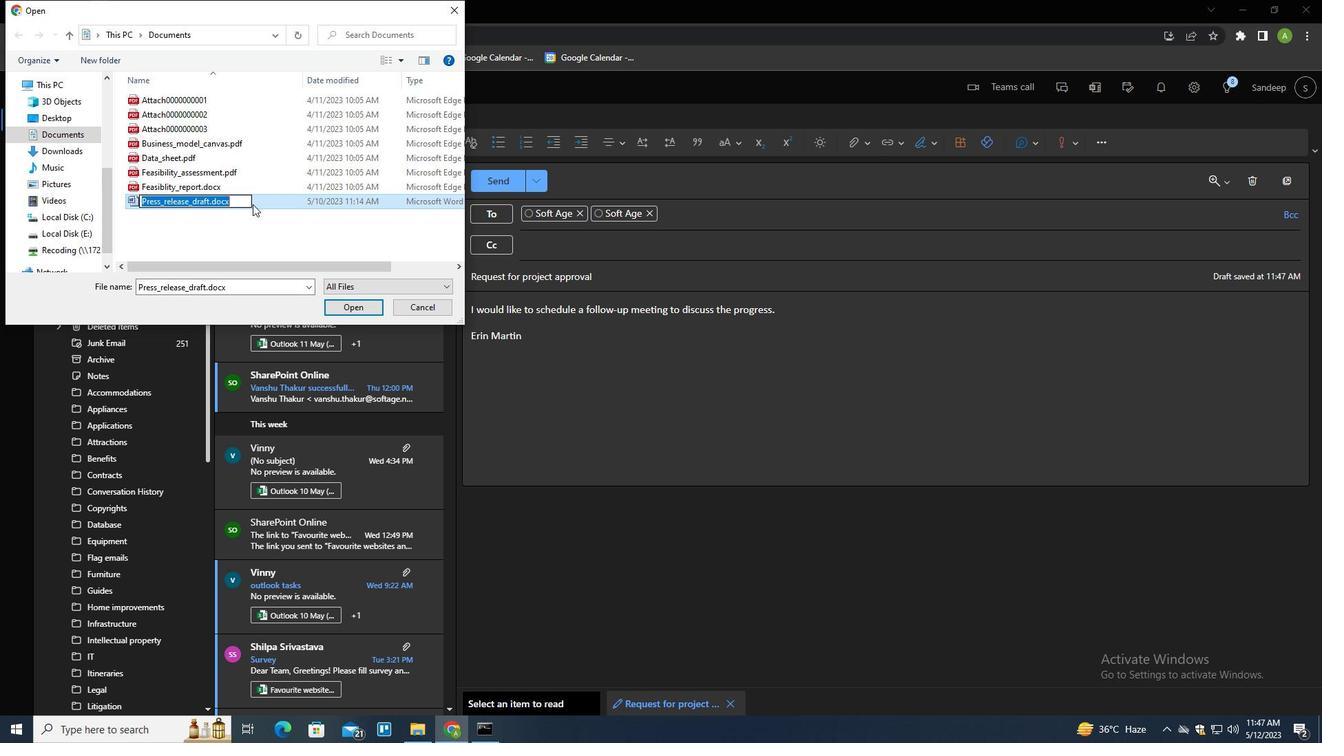 
Action: Key pressed <Key.shift>VENDOR<Key.shift>_CONTRACT.DOC<Key.enter>
Screenshot: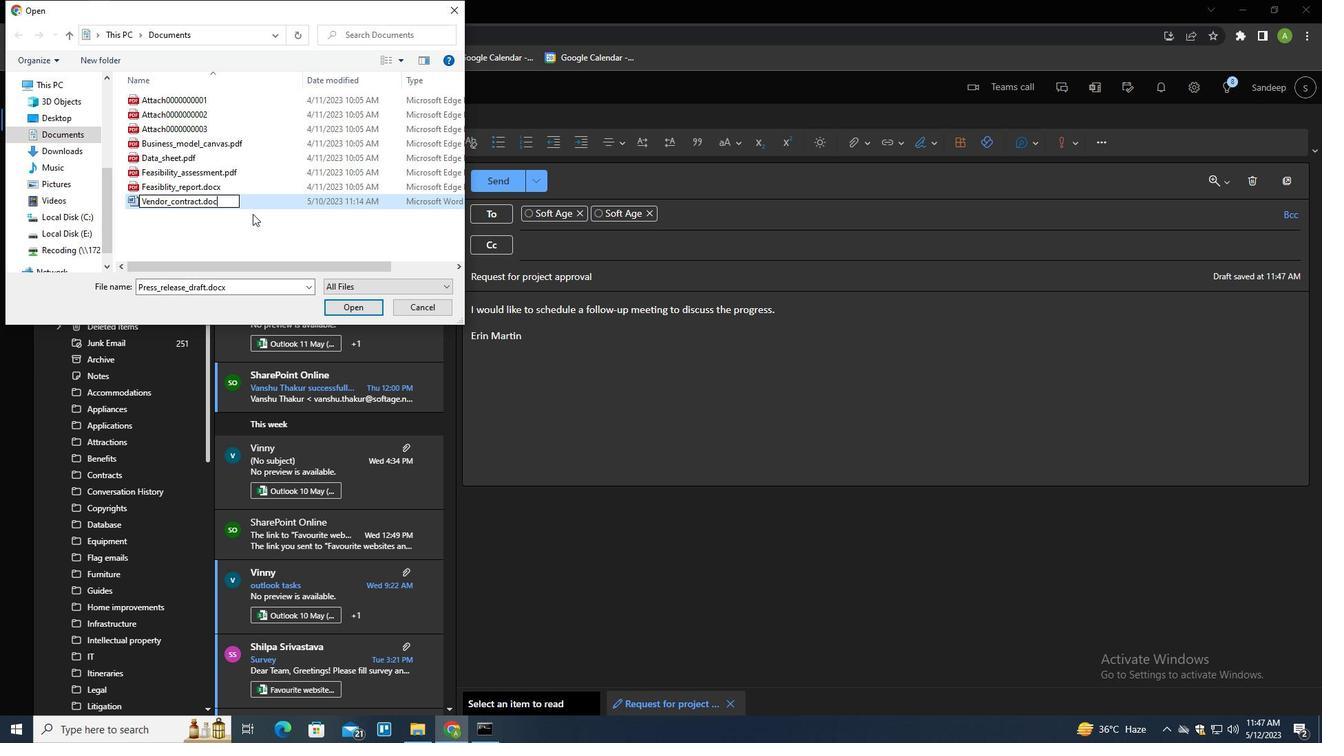
Action: Mouse moved to (251, 201)
Screenshot: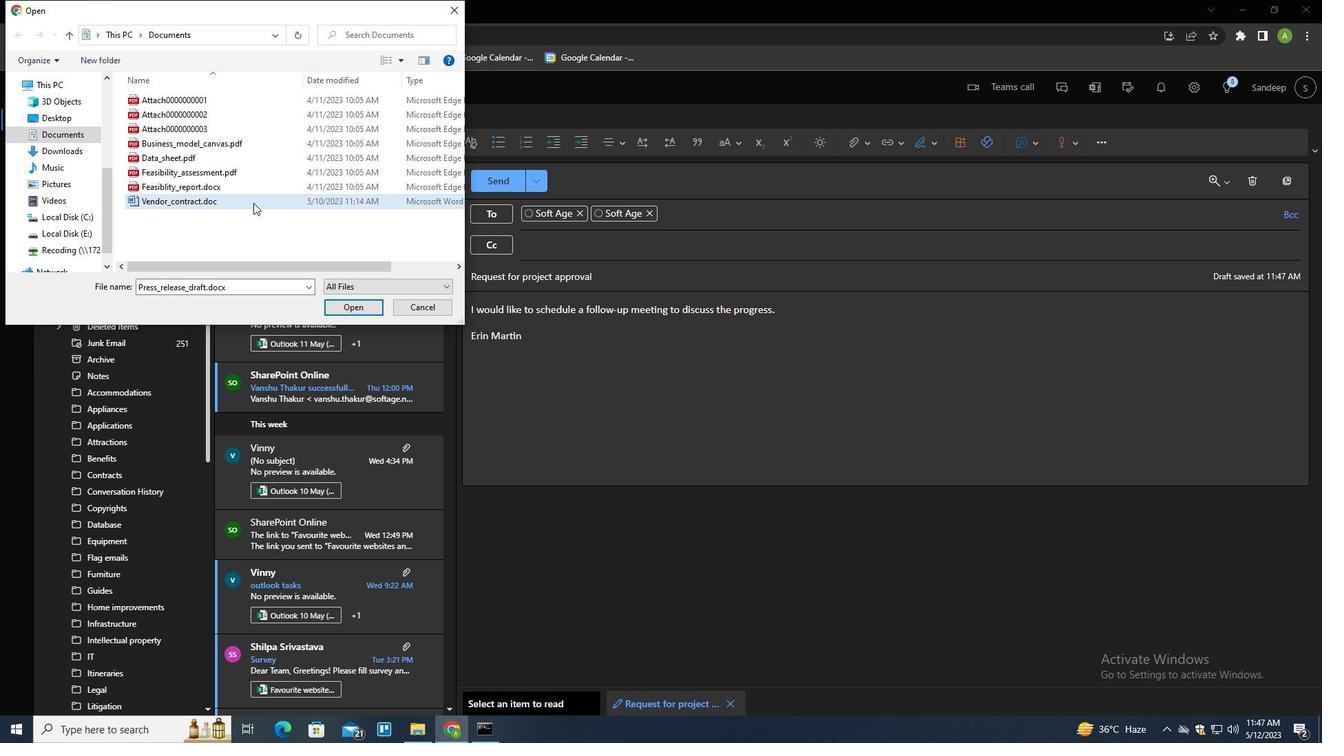 
Action: Mouse pressed left at (251, 201)
Screenshot: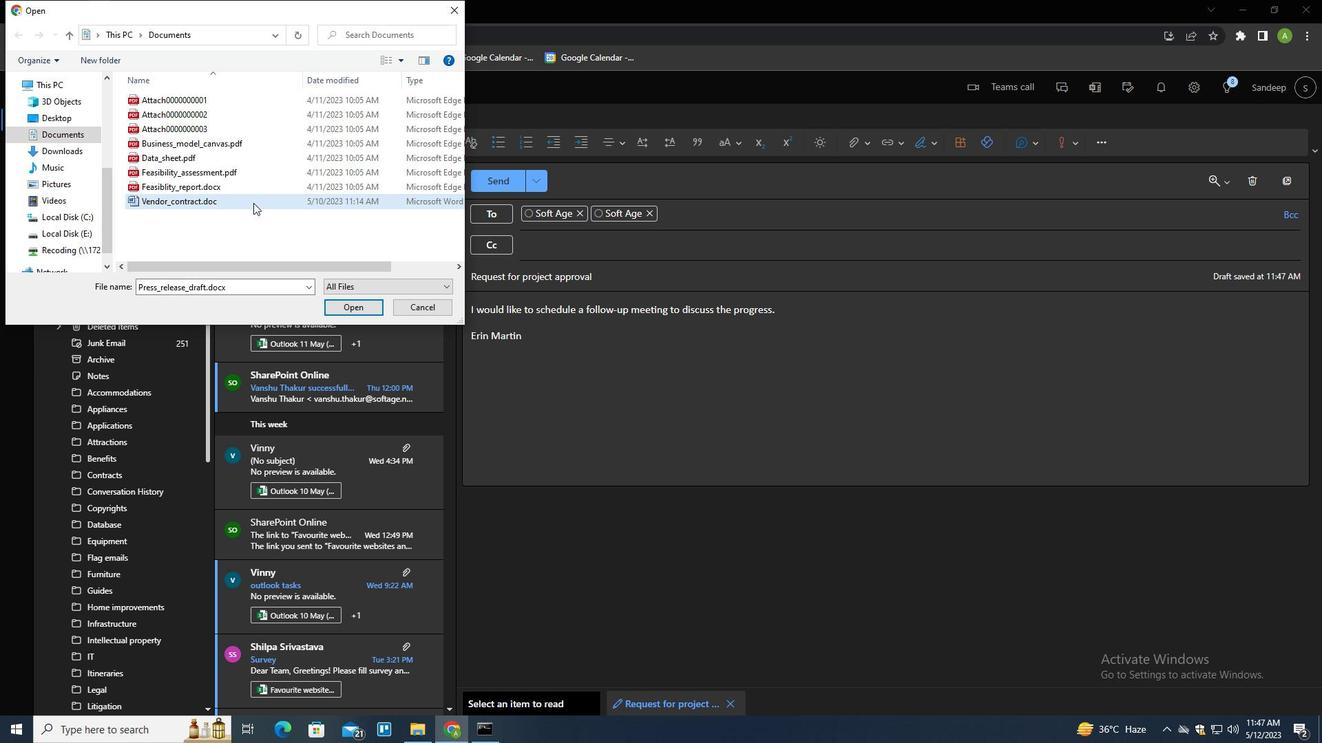 
Action: Mouse moved to (338, 307)
Screenshot: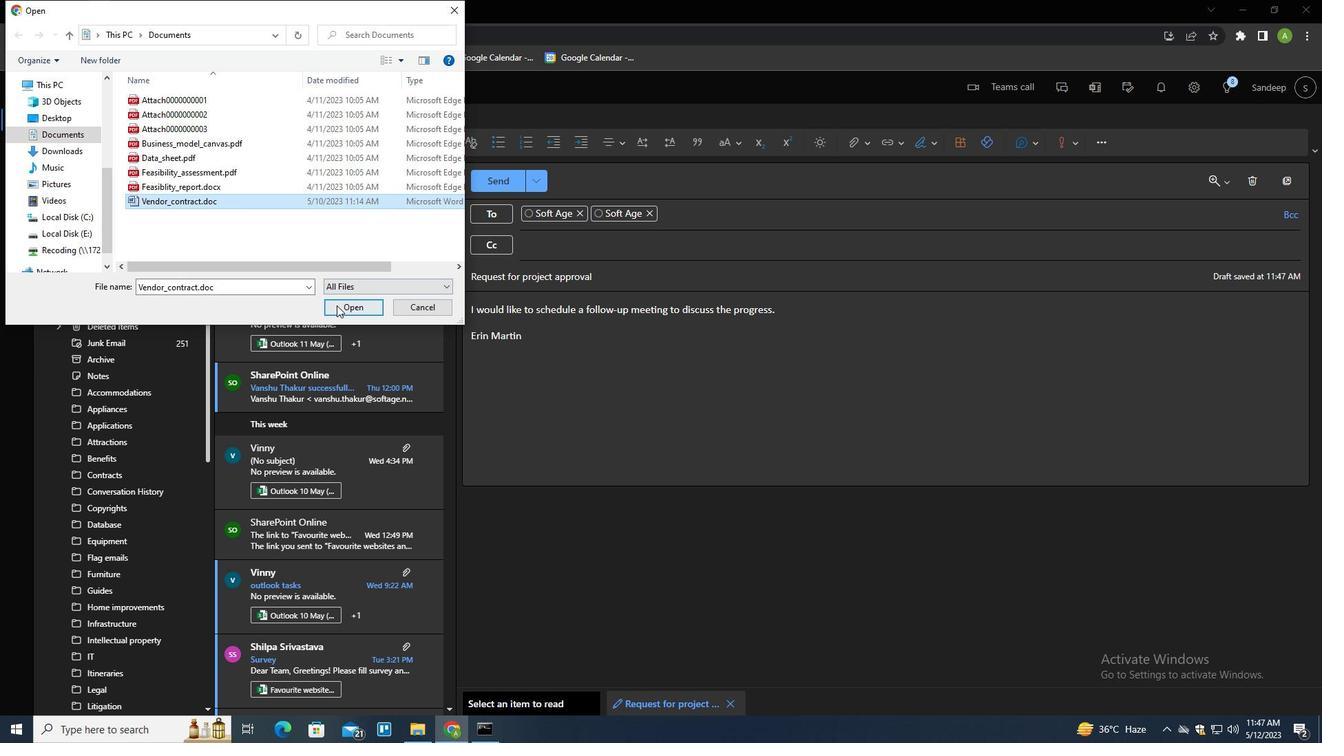 
Action: Mouse pressed left at (338, 307)
Screenshot: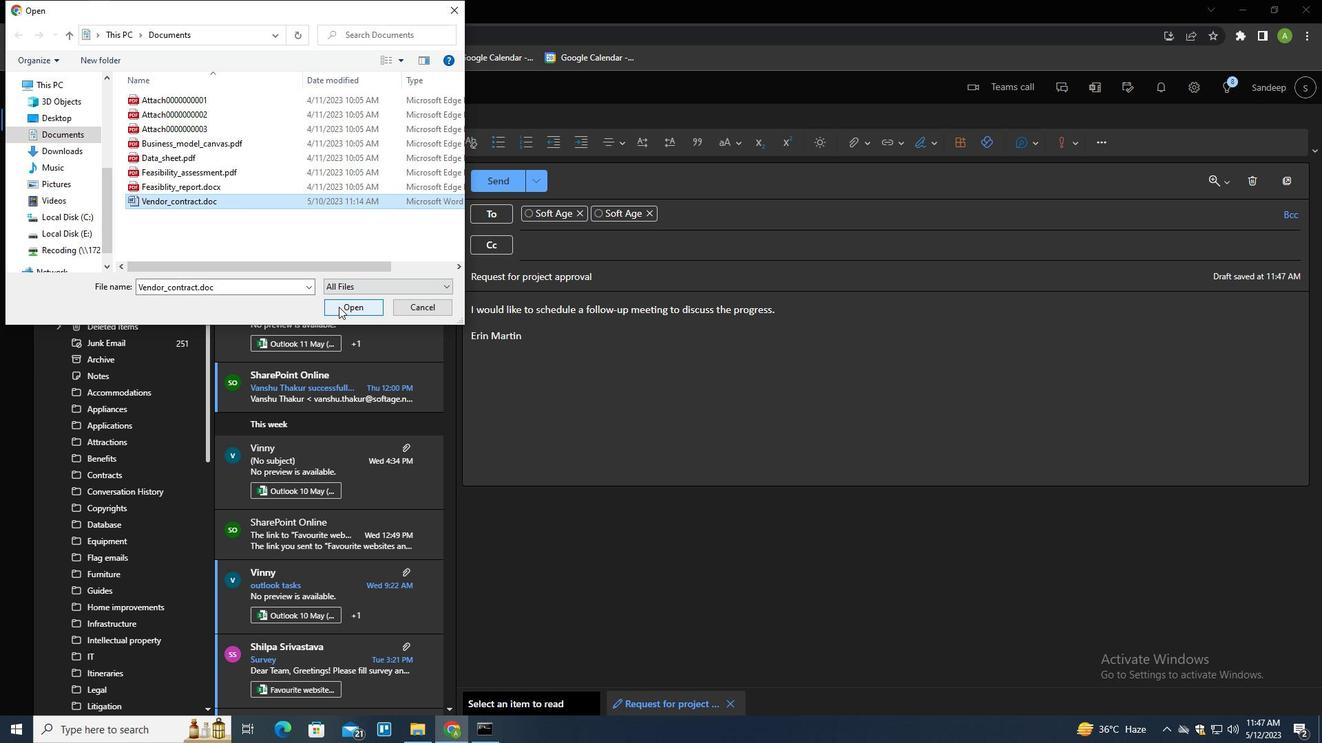 
Action: Mouse moved to (506, 183)
Screenshot: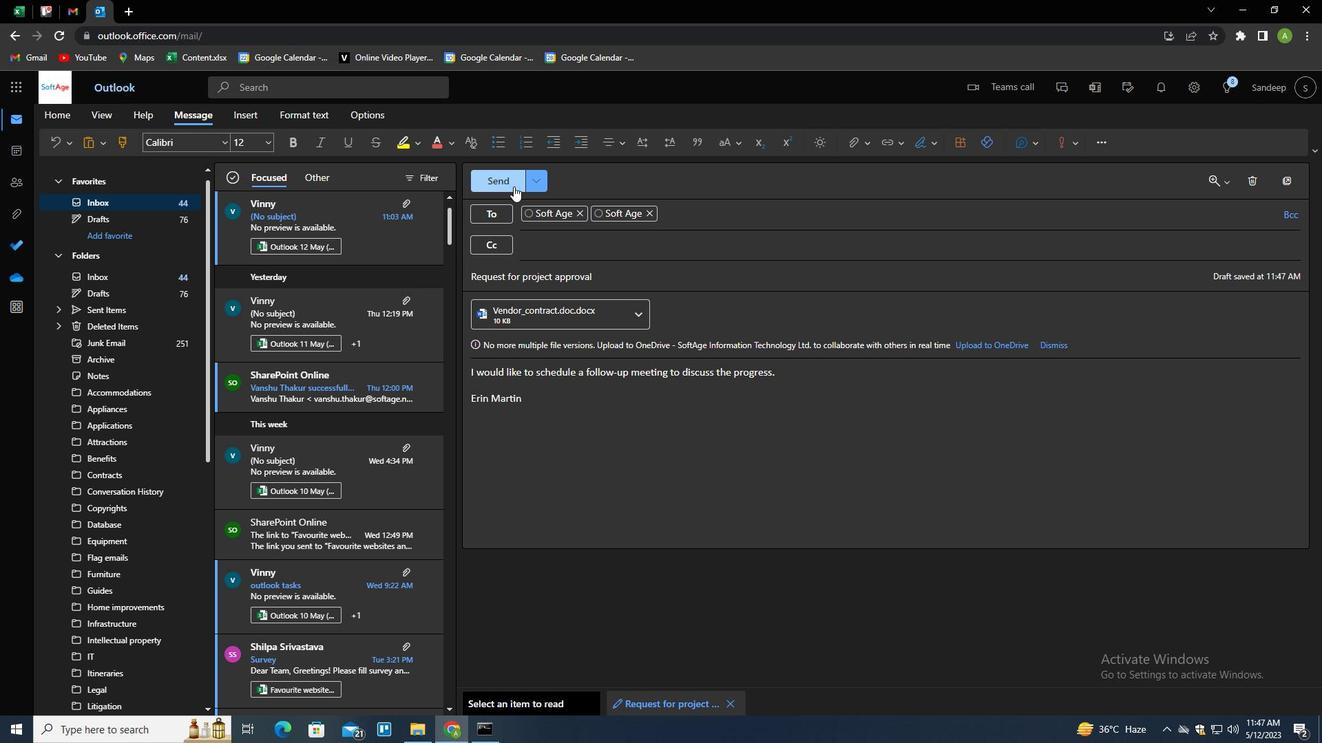 
Action: Mouse pressed left at (506, 183)
Screenshot: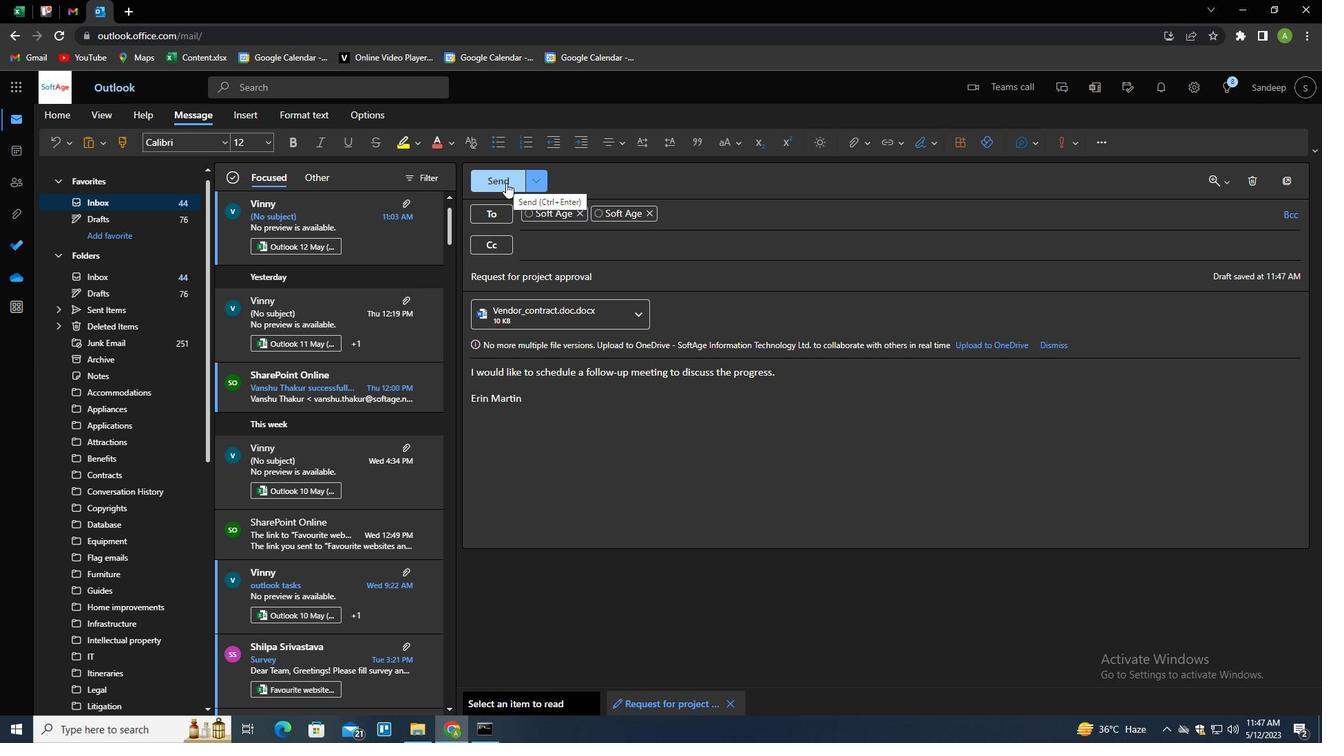 
